 Task: Search one way flight ticket for 5 adults, 2 children, 1 infant in seat and 1 infant on lap in economy from Columbus: Rickenbacker International Airport to New Bern: Coastal Carolina Regional Airport (was Craven County Regional) on 8-4-2023. Choice of flights is Delta. Number of bags: 1 carry on bag. Price is upto 60000. Outbound departure time preference is 0:00.
Action: Mouse moved to (424, 356)
Screenshot: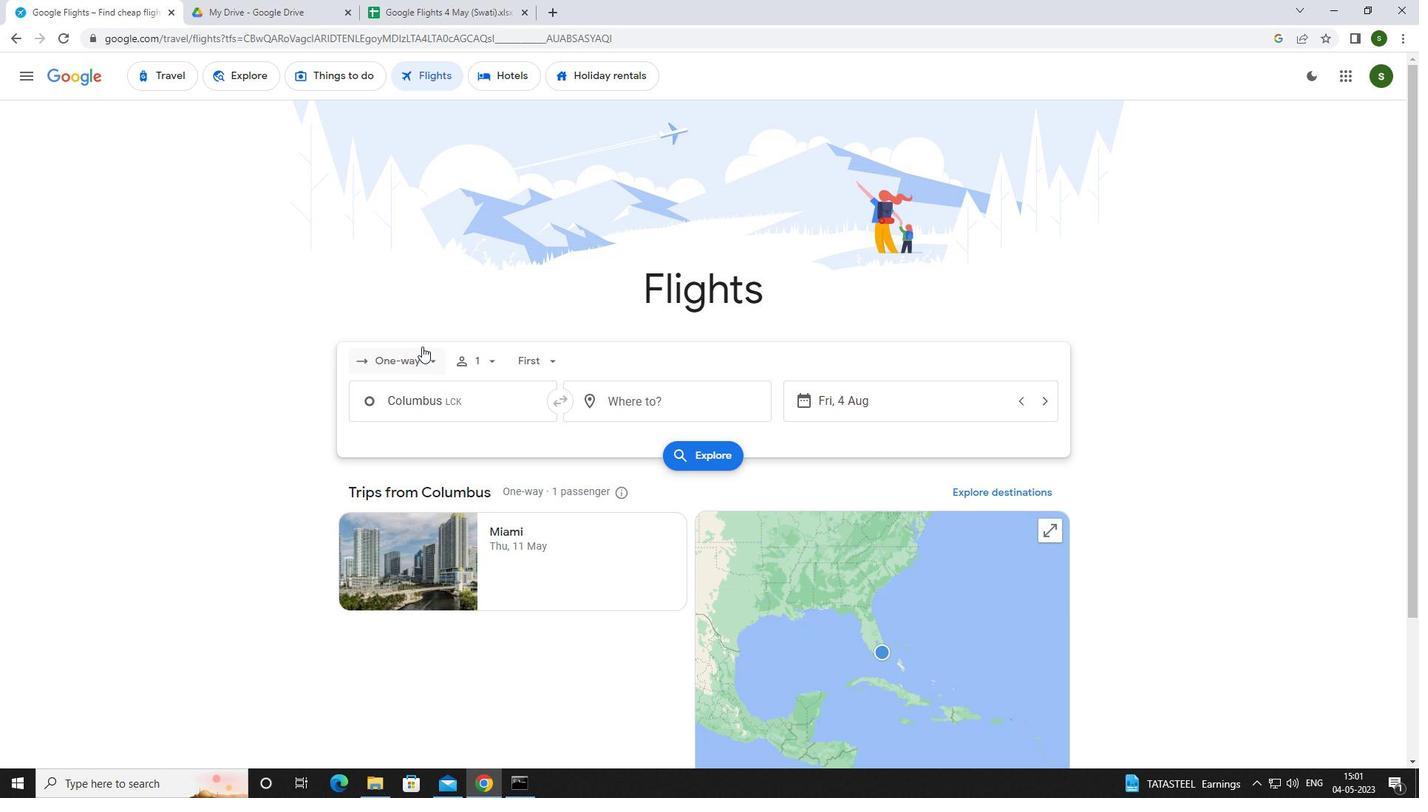 
Action: Mouse pressed left at (424, 356)
Screenshot: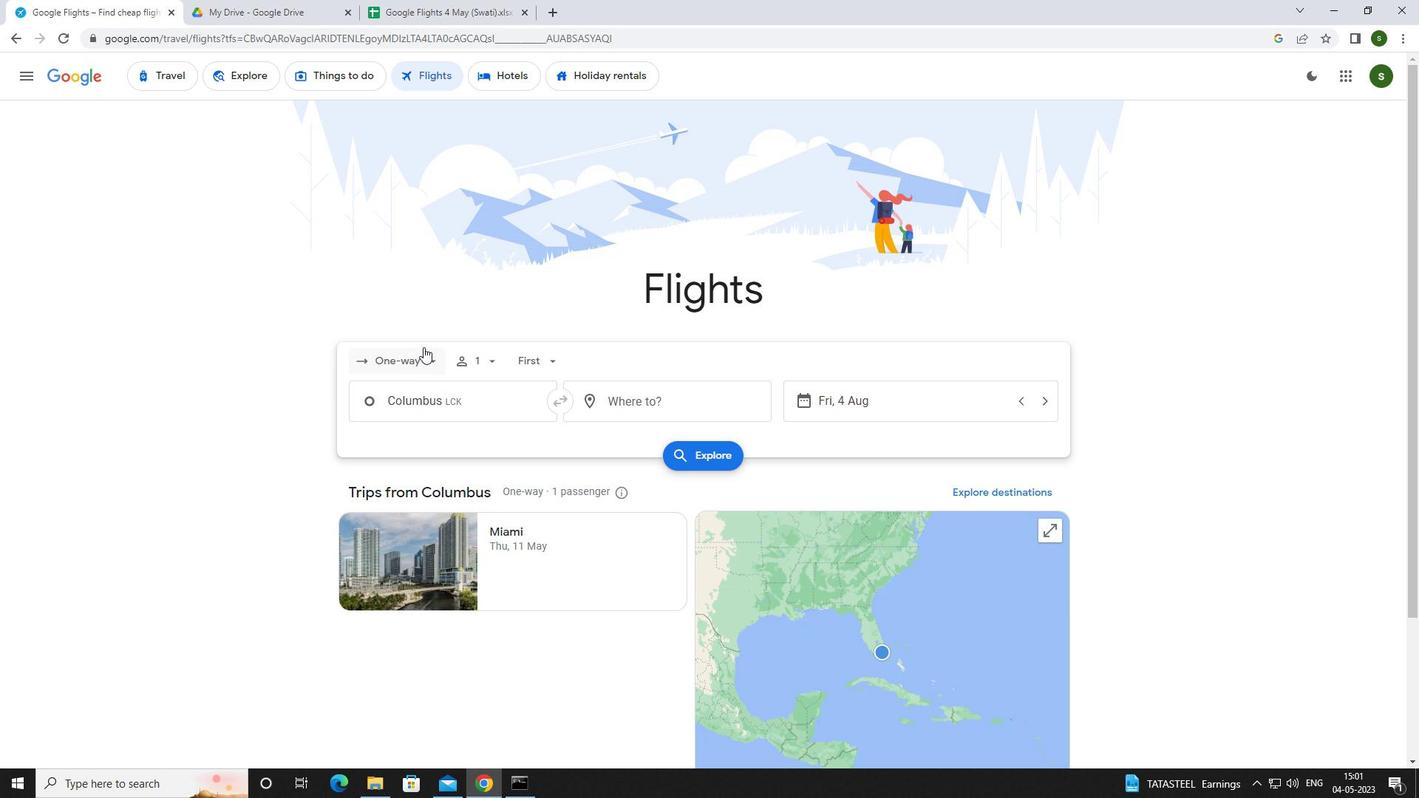 
Action: Mouse moved to (433, 428)
Screenshot: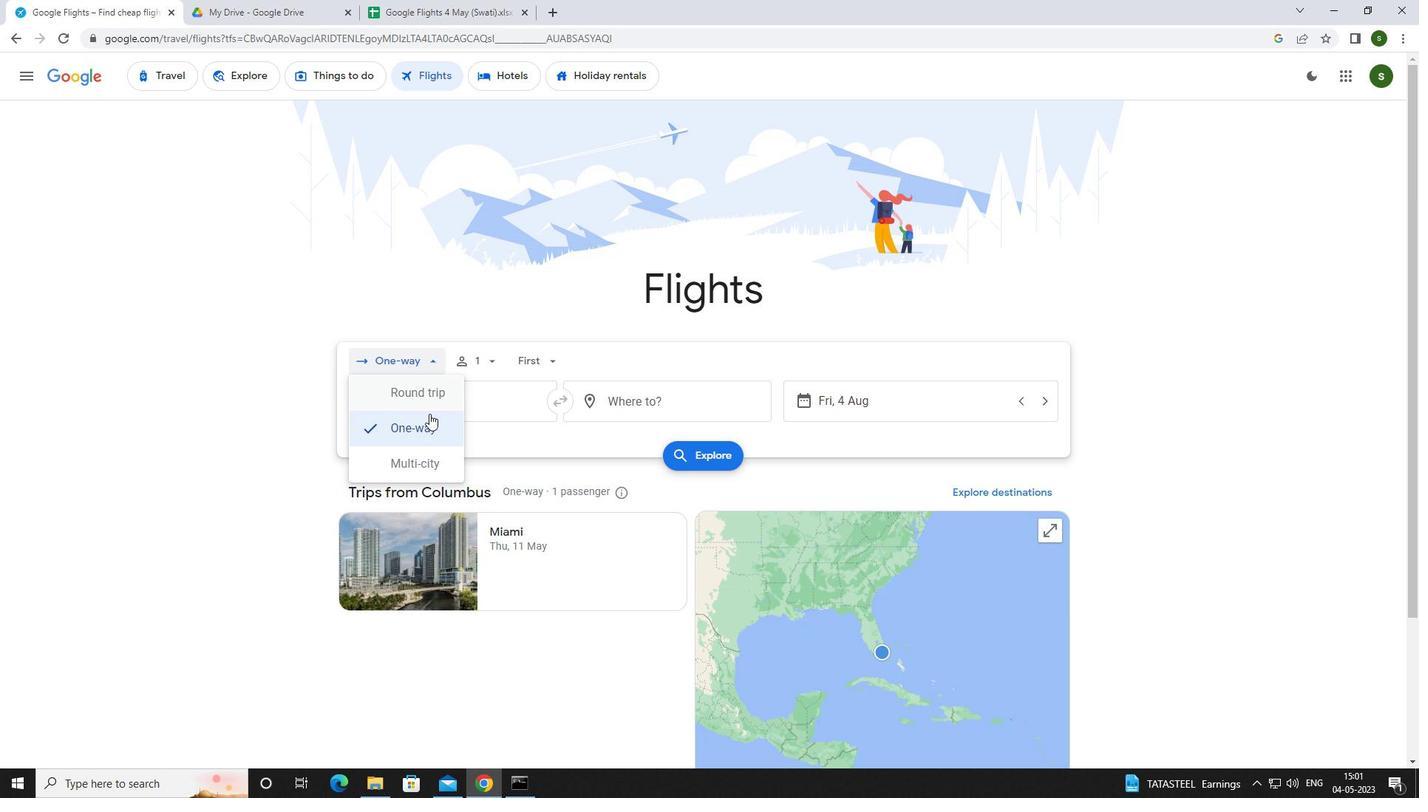 
Action: Mouse pressed left at (433, 428)
Screenshot: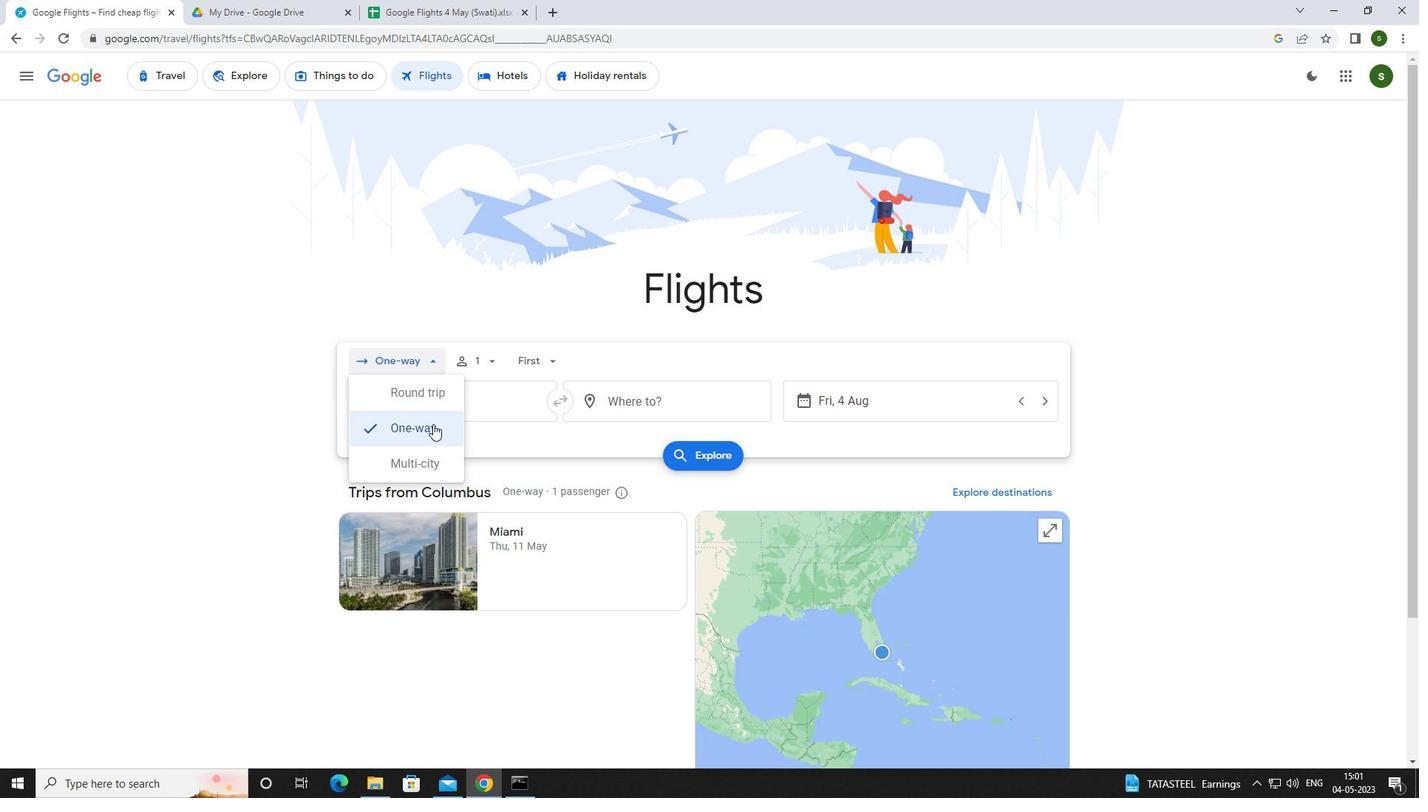 
Action: Mouse moved to (484, 359)
Screenshot: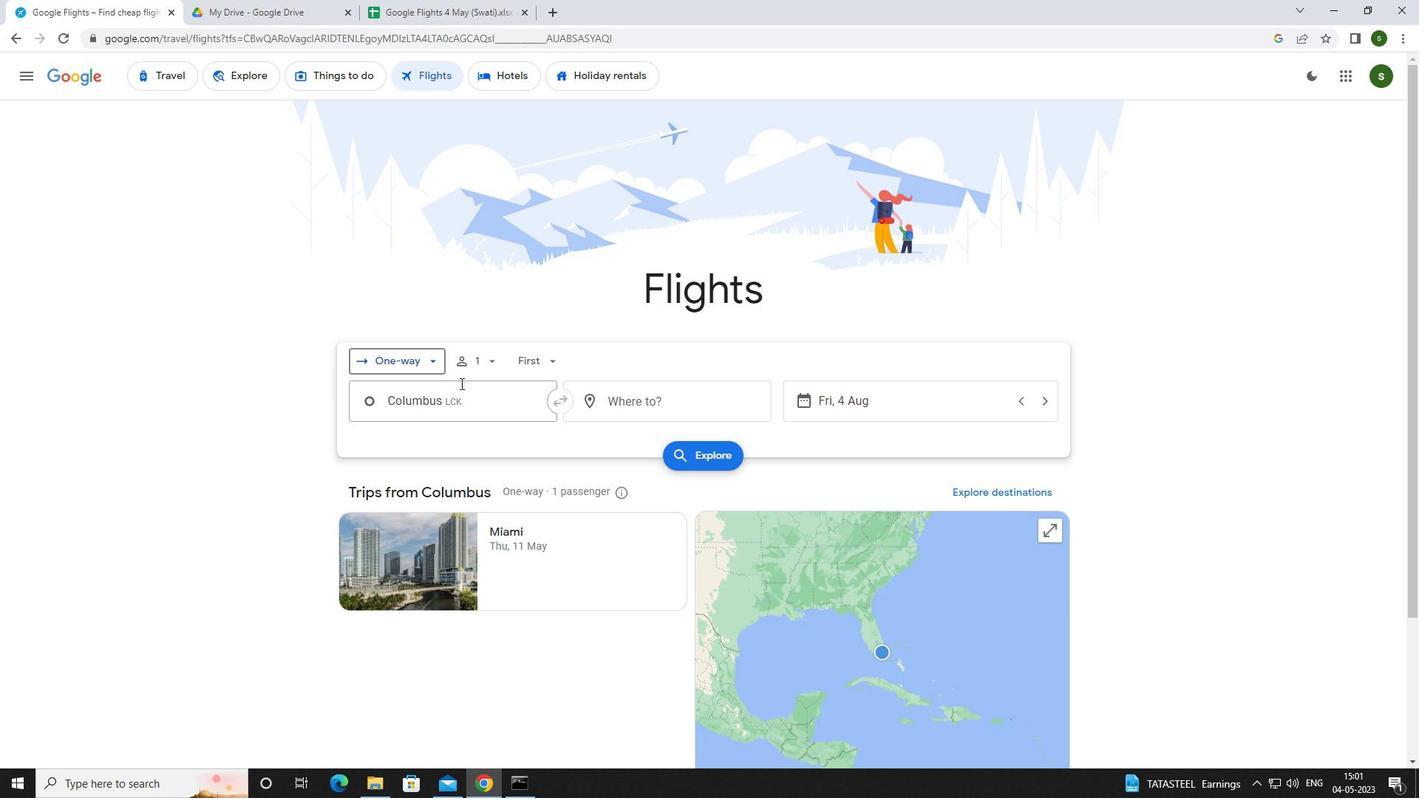 
Action: Mouse pressed left at (484, 359)
Screenshot: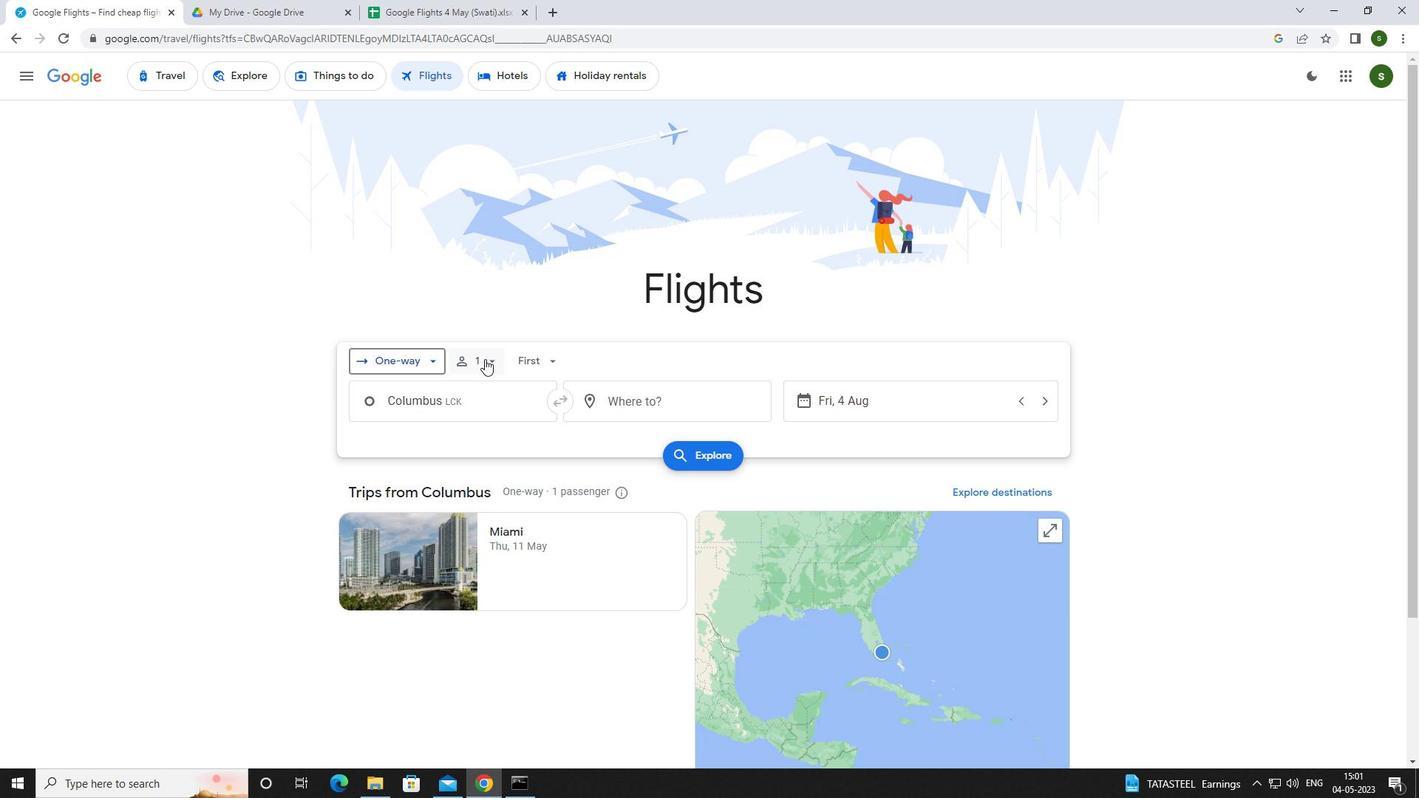 
Action: Mouse moved to (604, 397)
Screenshot: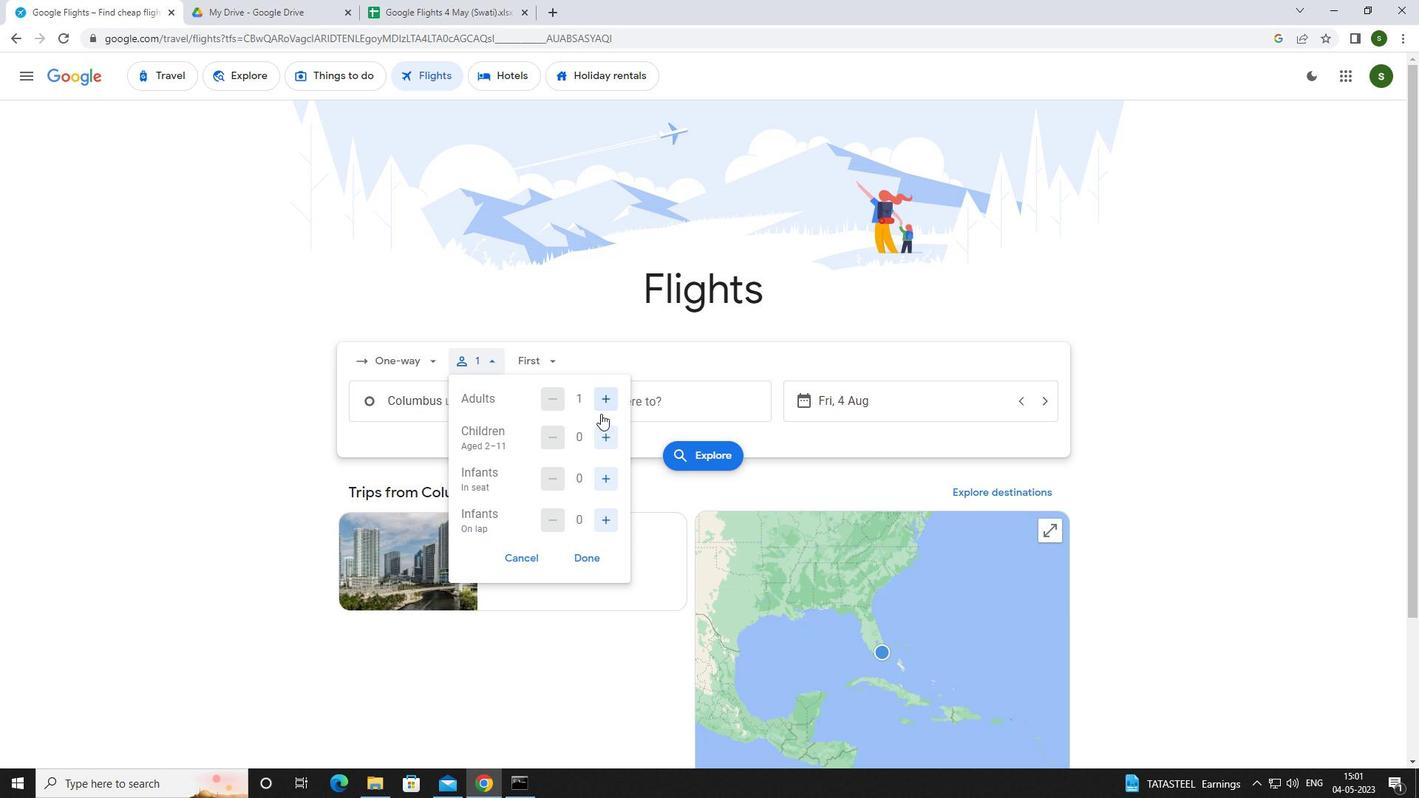 
Action: Mouse pressed left at (604, 397)
Screenshot: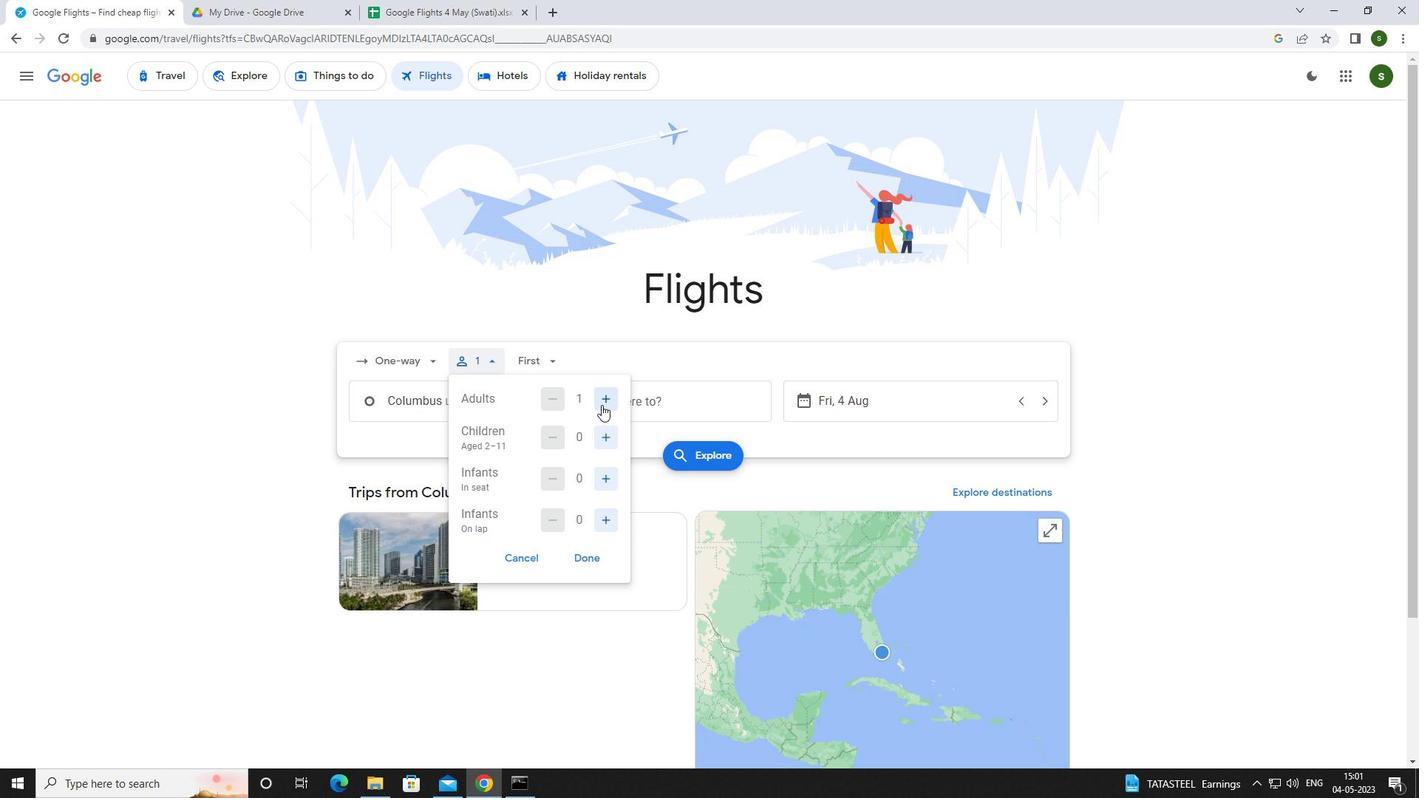
Action: Mouse pressed left at (604, 397)
Screenshot: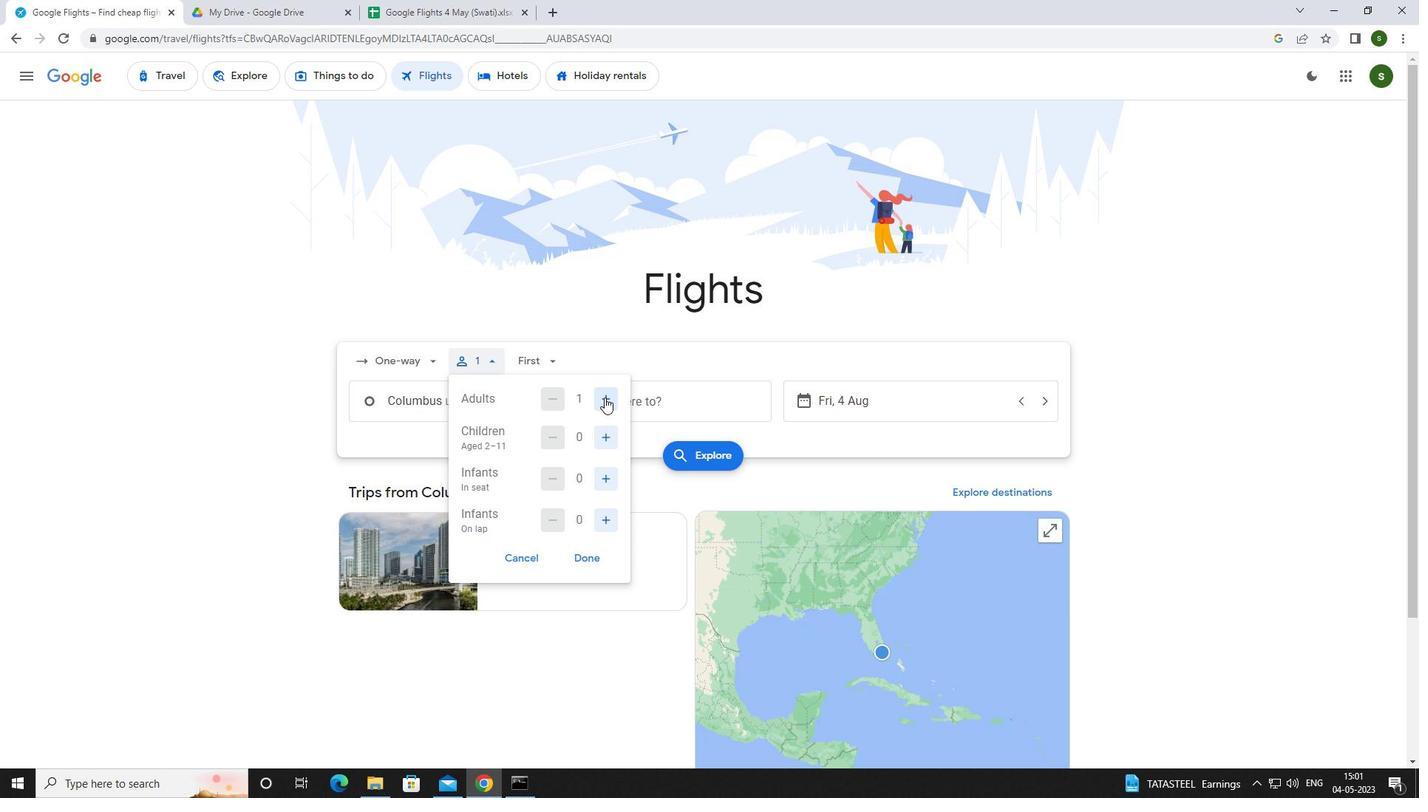 
Action: Mouse pressed left at (604, 397)
Screenshot: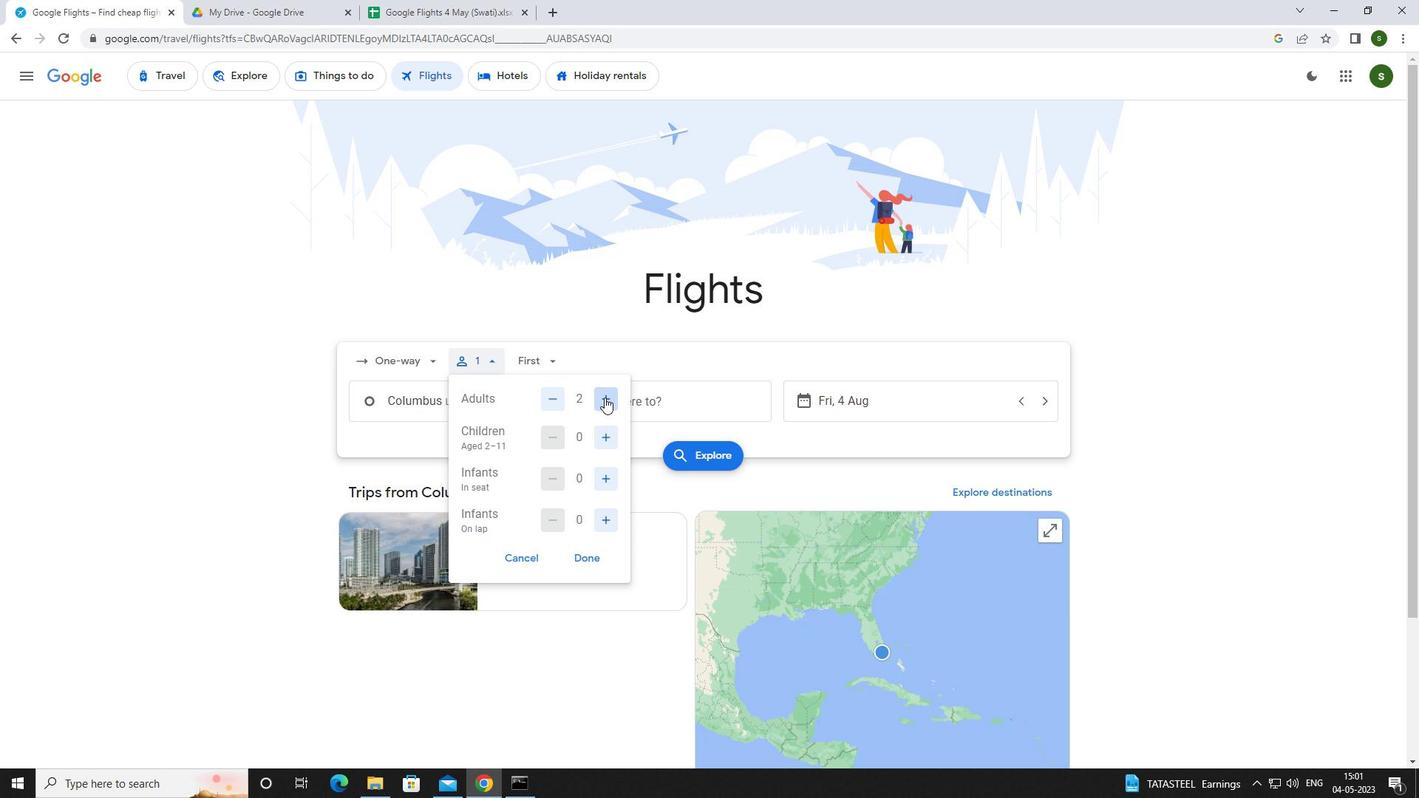 
Action: Mouse pressed left at (604, 397)
Screenshot: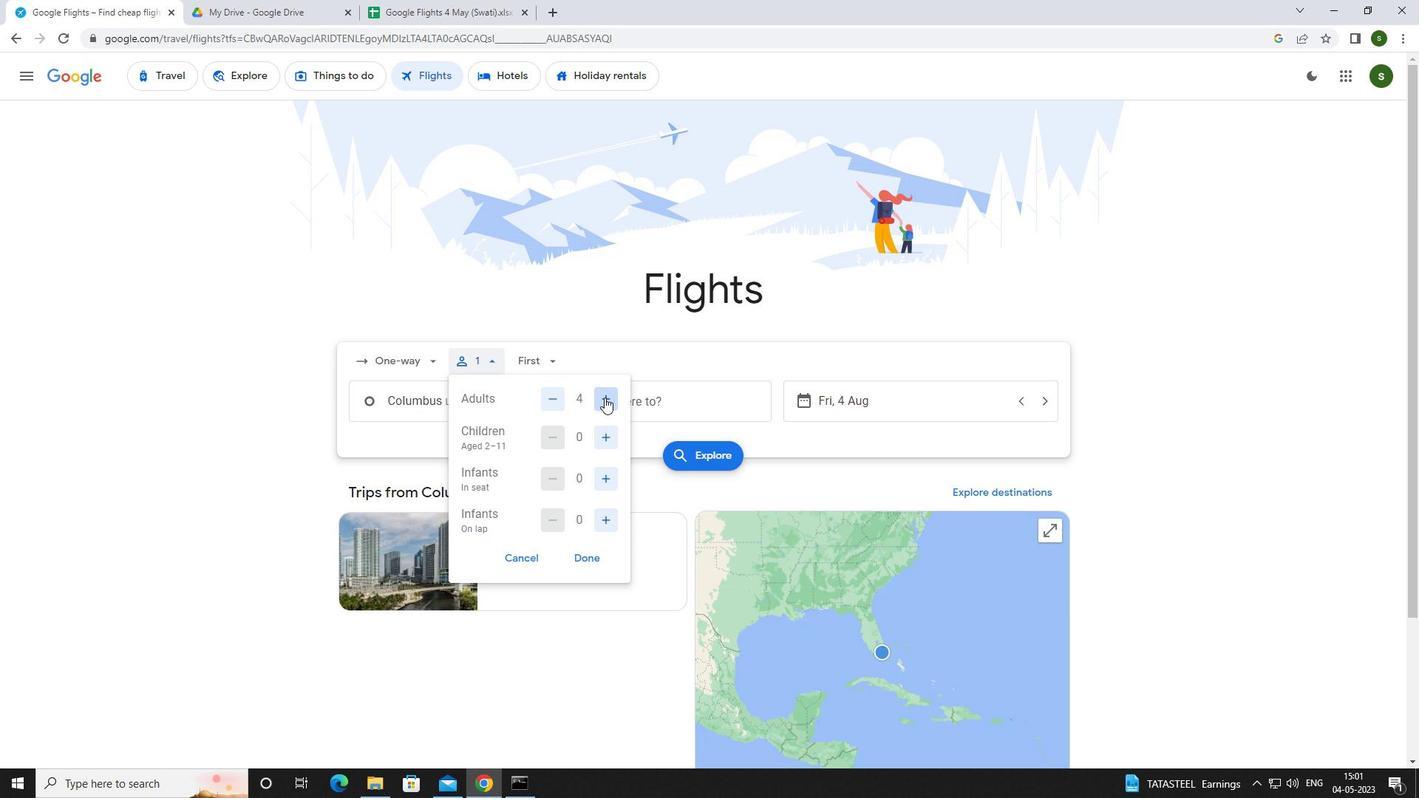
Action: Mouse moved to (606, 431)
Screenshot: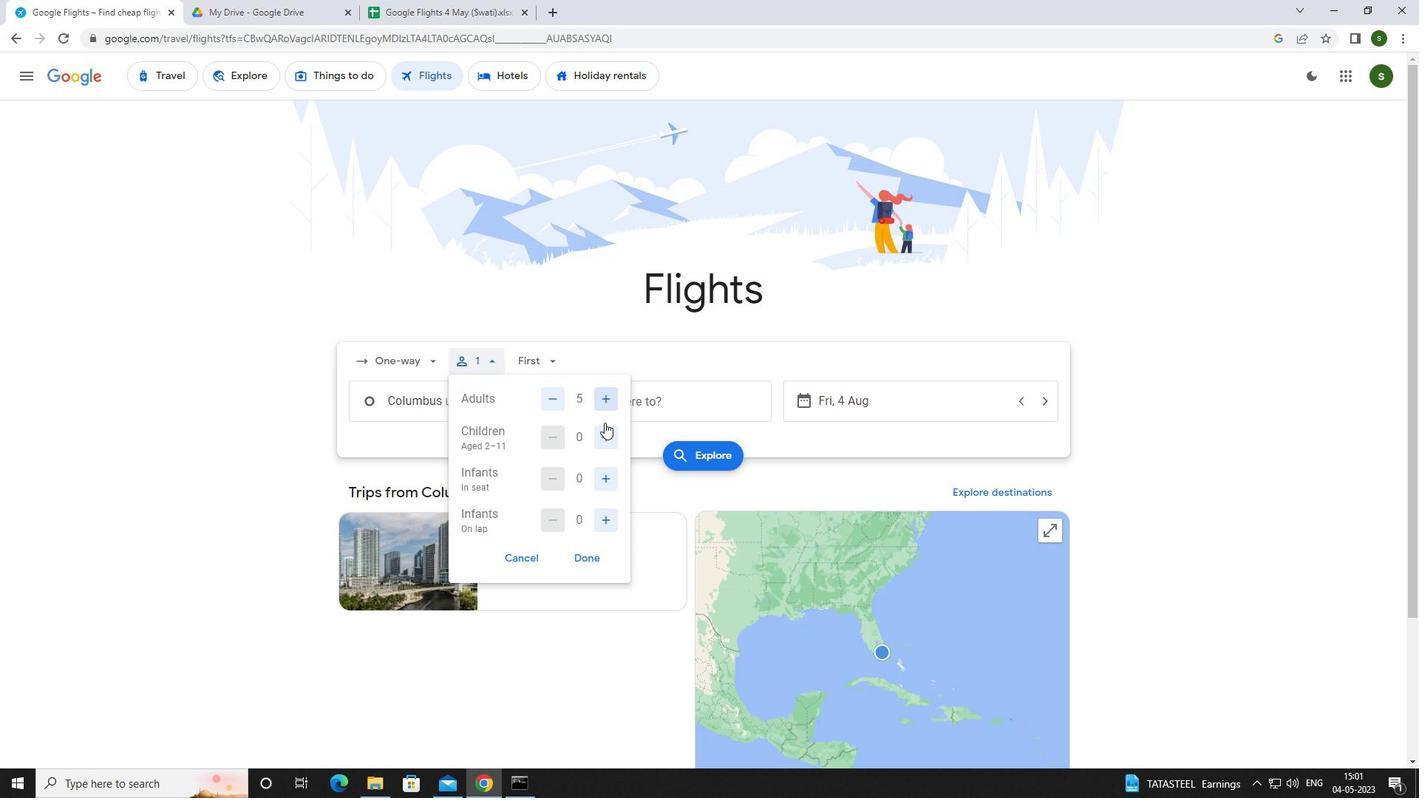 
Action: Mouse pressed left at (606, 431)
Screenshot: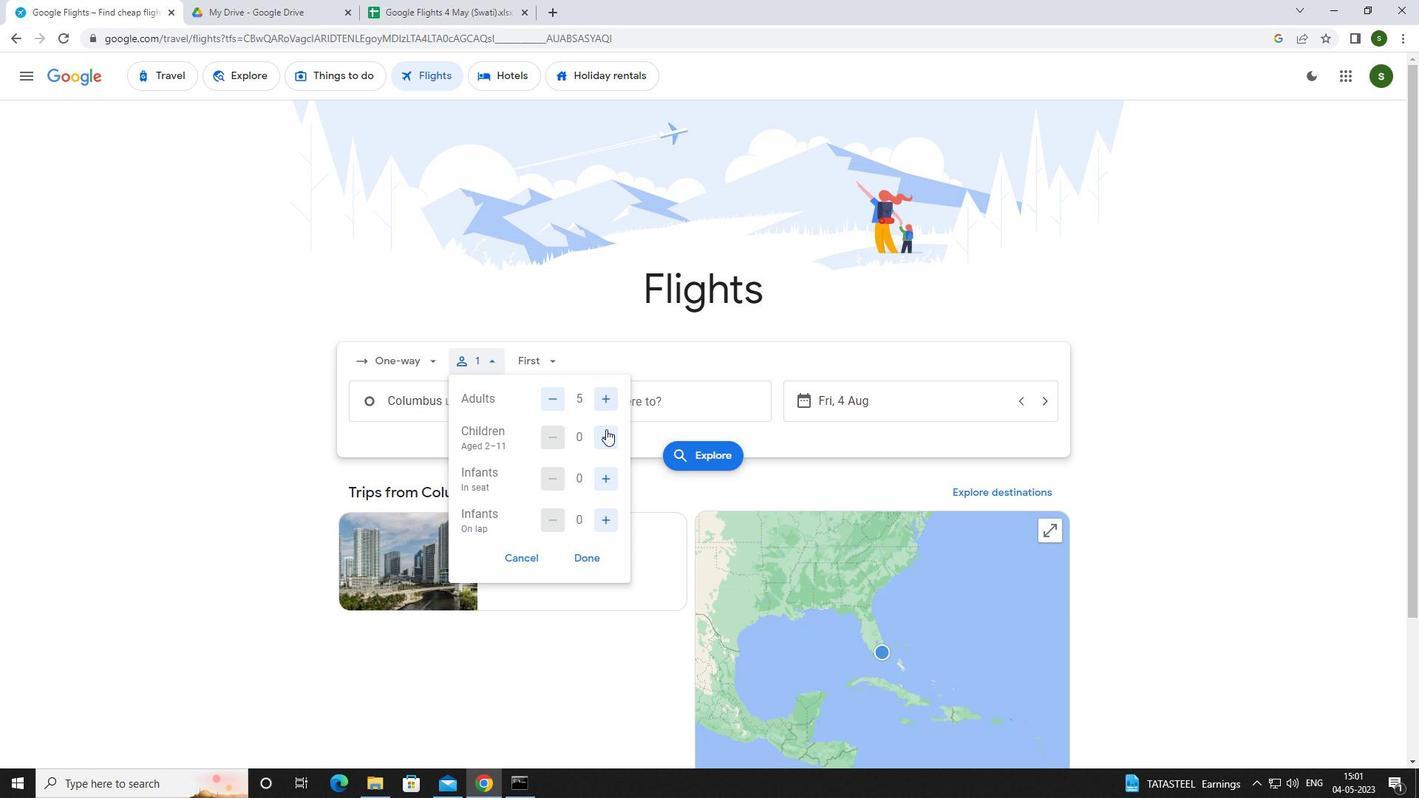 
Action: Mouse pressed left at (606, 431)
Screenshot: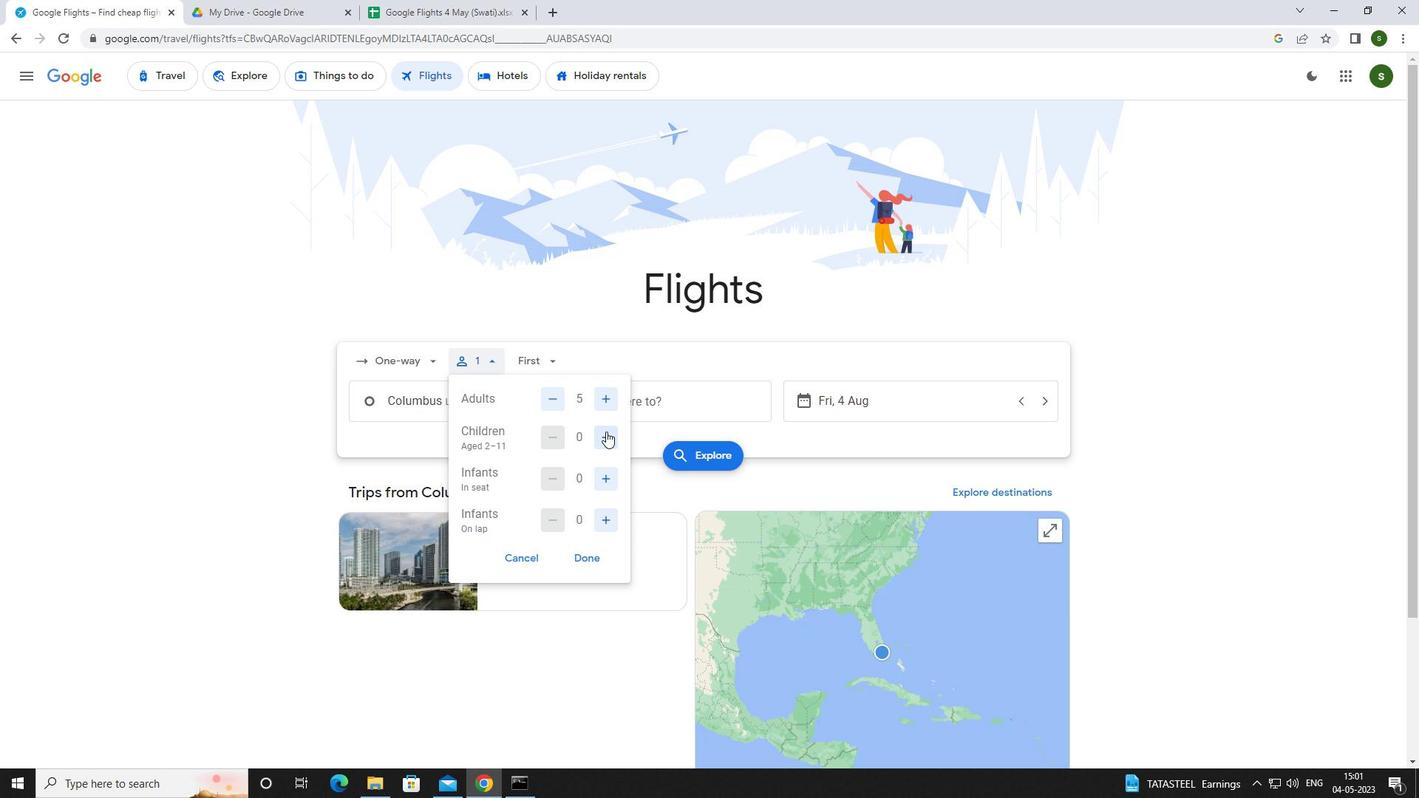 
Action: Mouse moved to (599, 474)
Screenshot: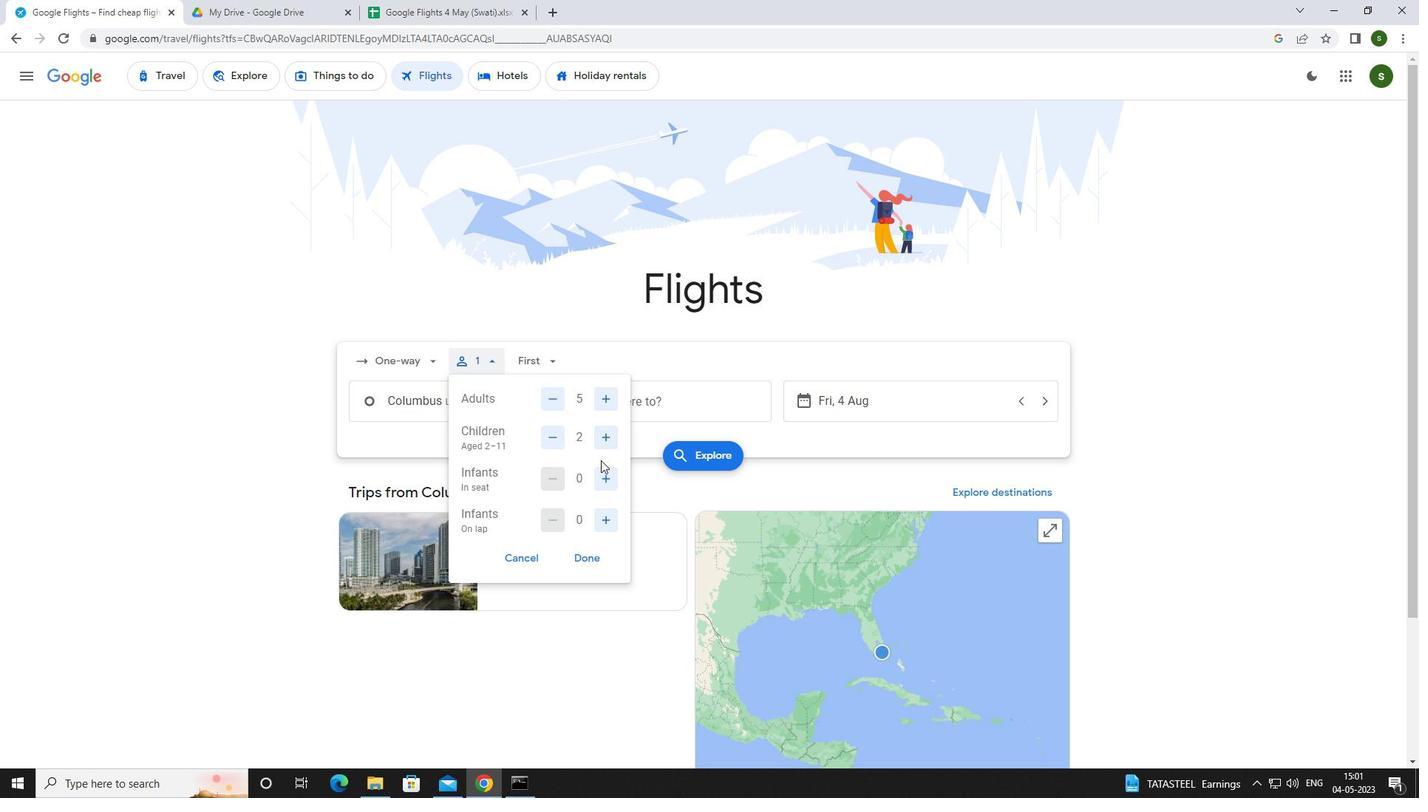 
Action: Mouse pressed left at (599, 474)
Screenshot: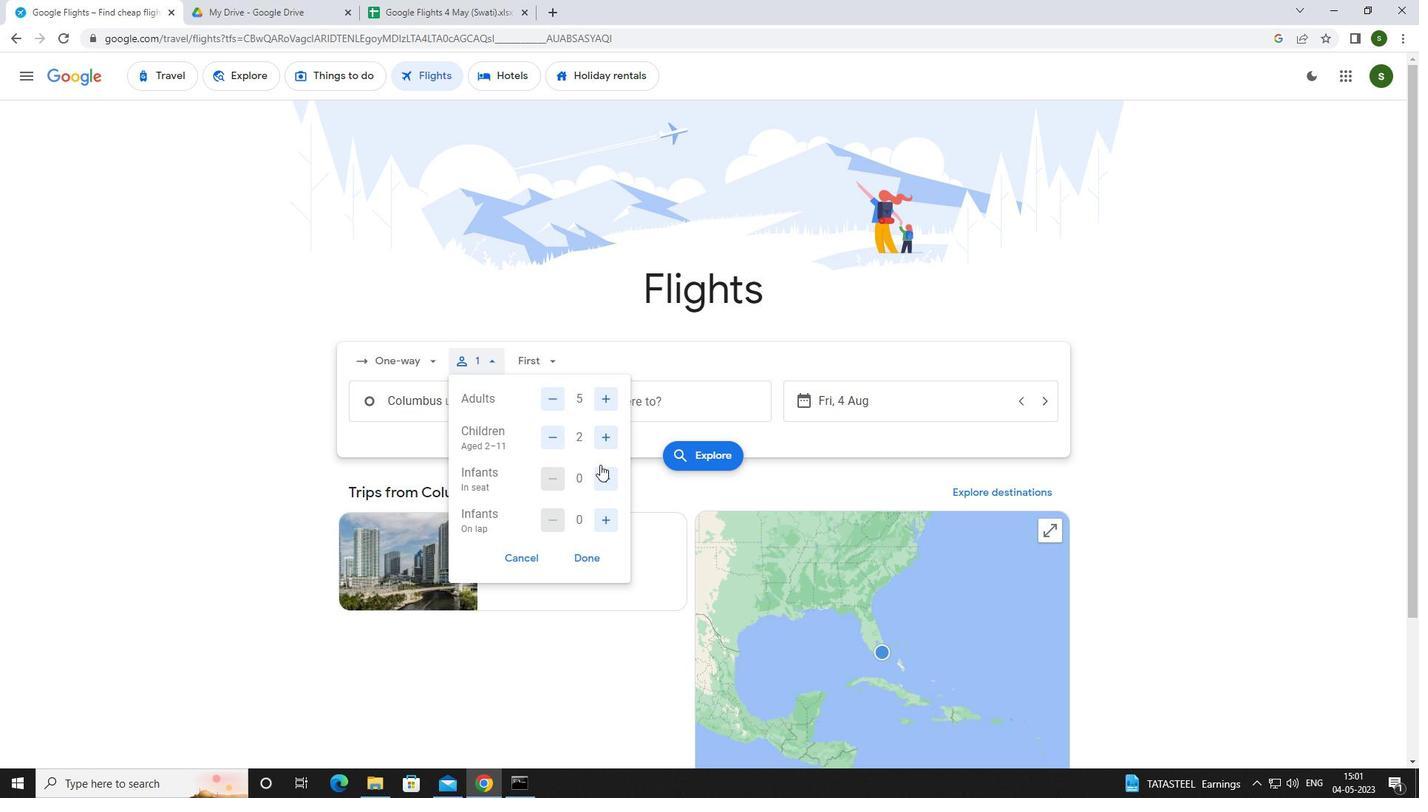
Action: Mouse moved to (601, 518)
Screenshot: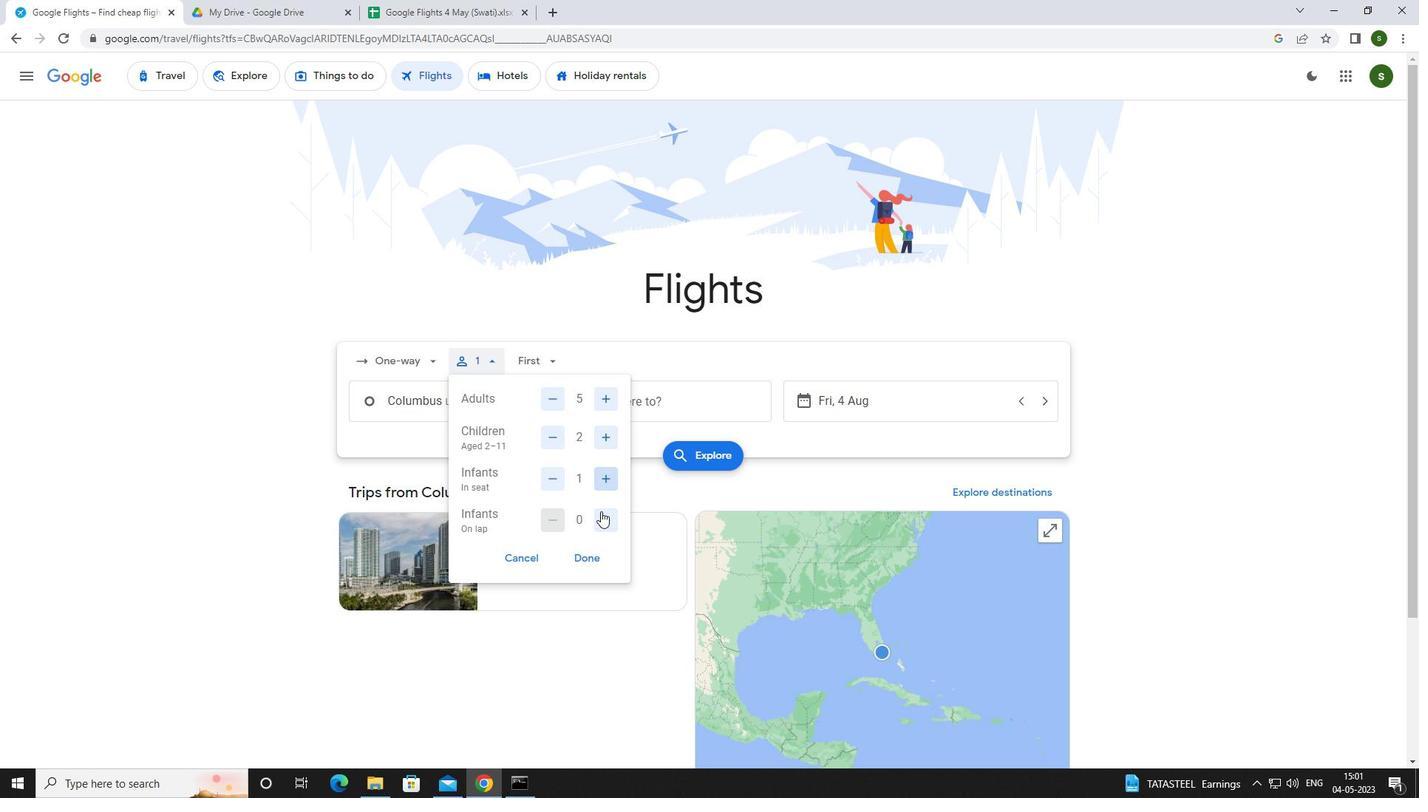 
Action: Mouse pressed left at (601, 518)
Screenshot: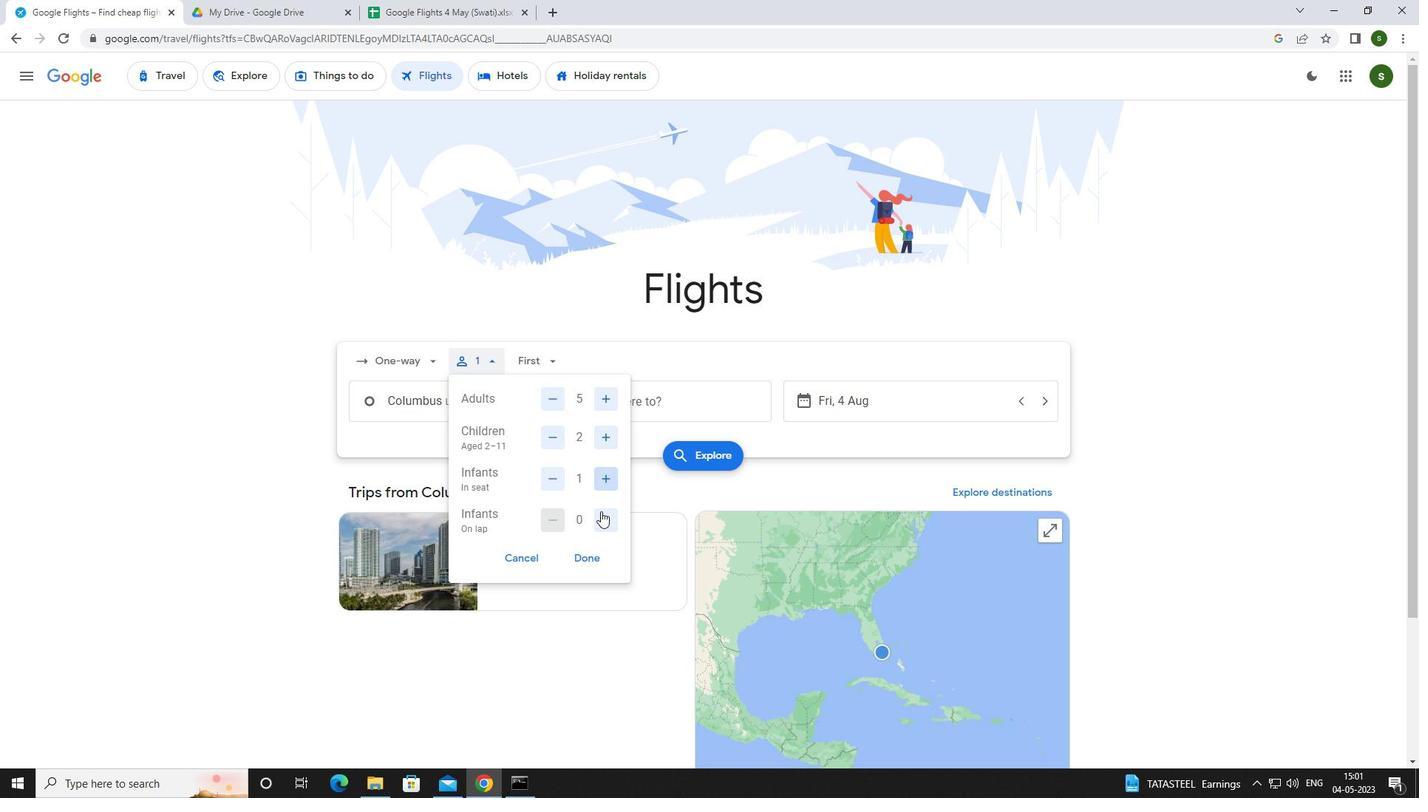 
Action: Mouse moved to (550, 353)
Screenshot: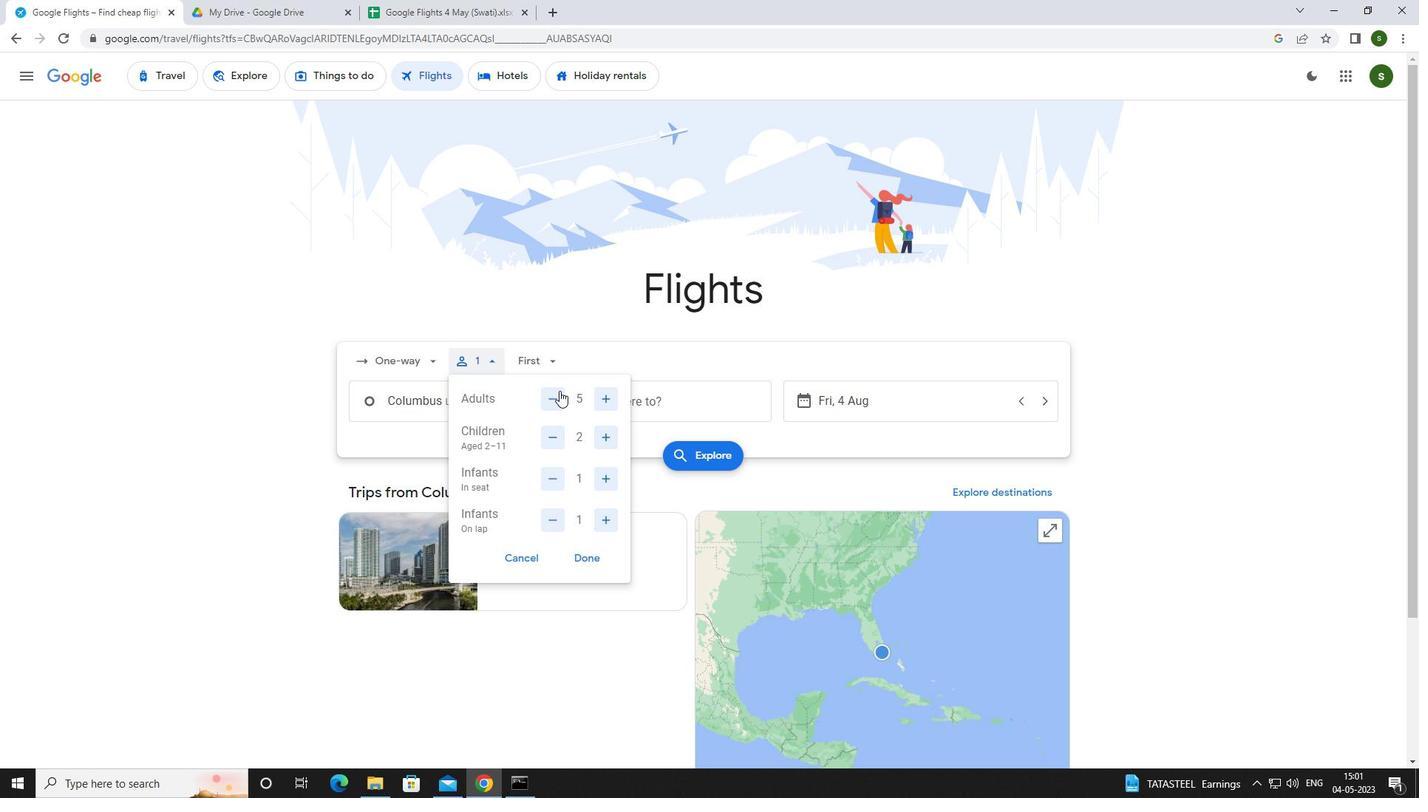 
Action: Mouse pressed left at (550, 353)
Screenshot: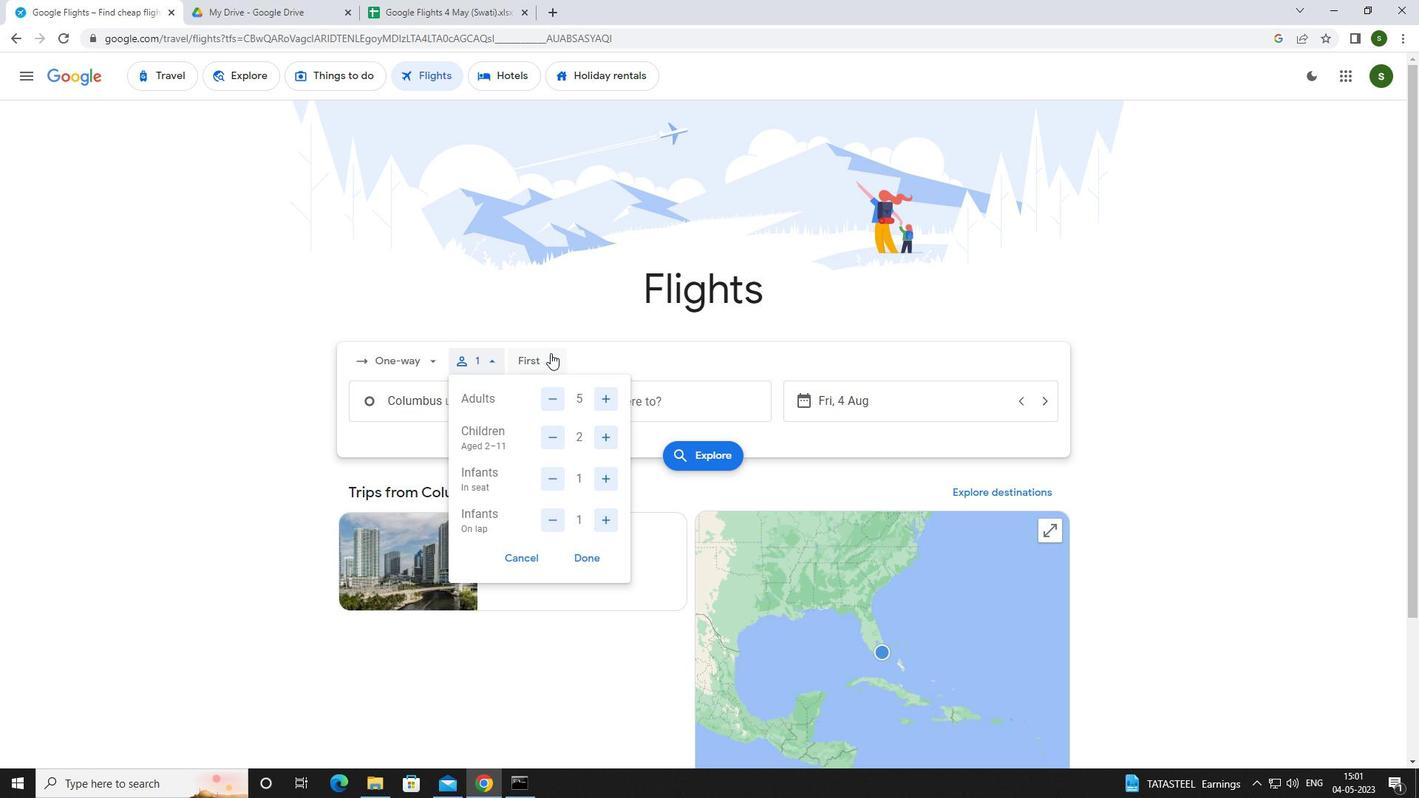 
Action: Mouse moved to (555, 392)
Screenshot: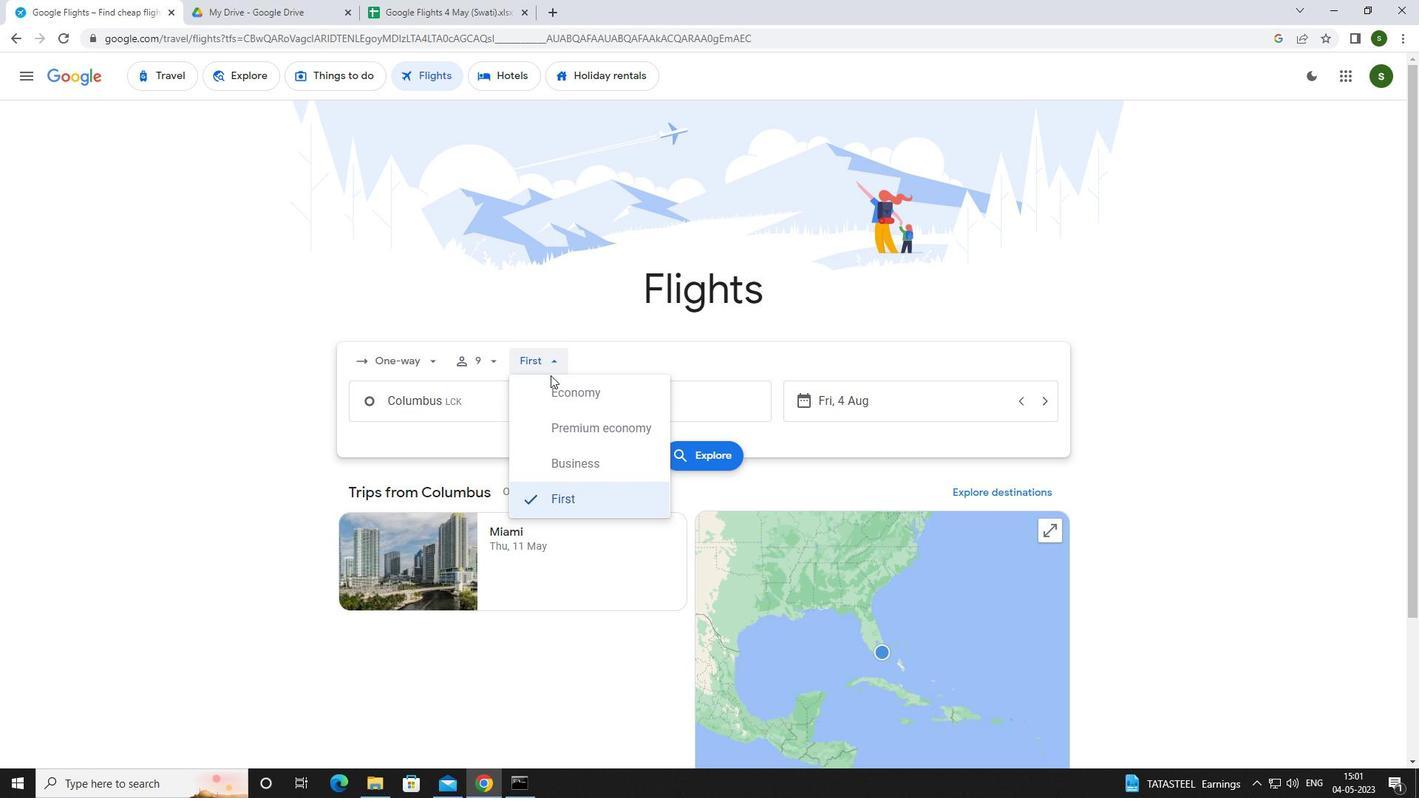 
Action: Mouse pressed left at (555, 392)
Screenshot: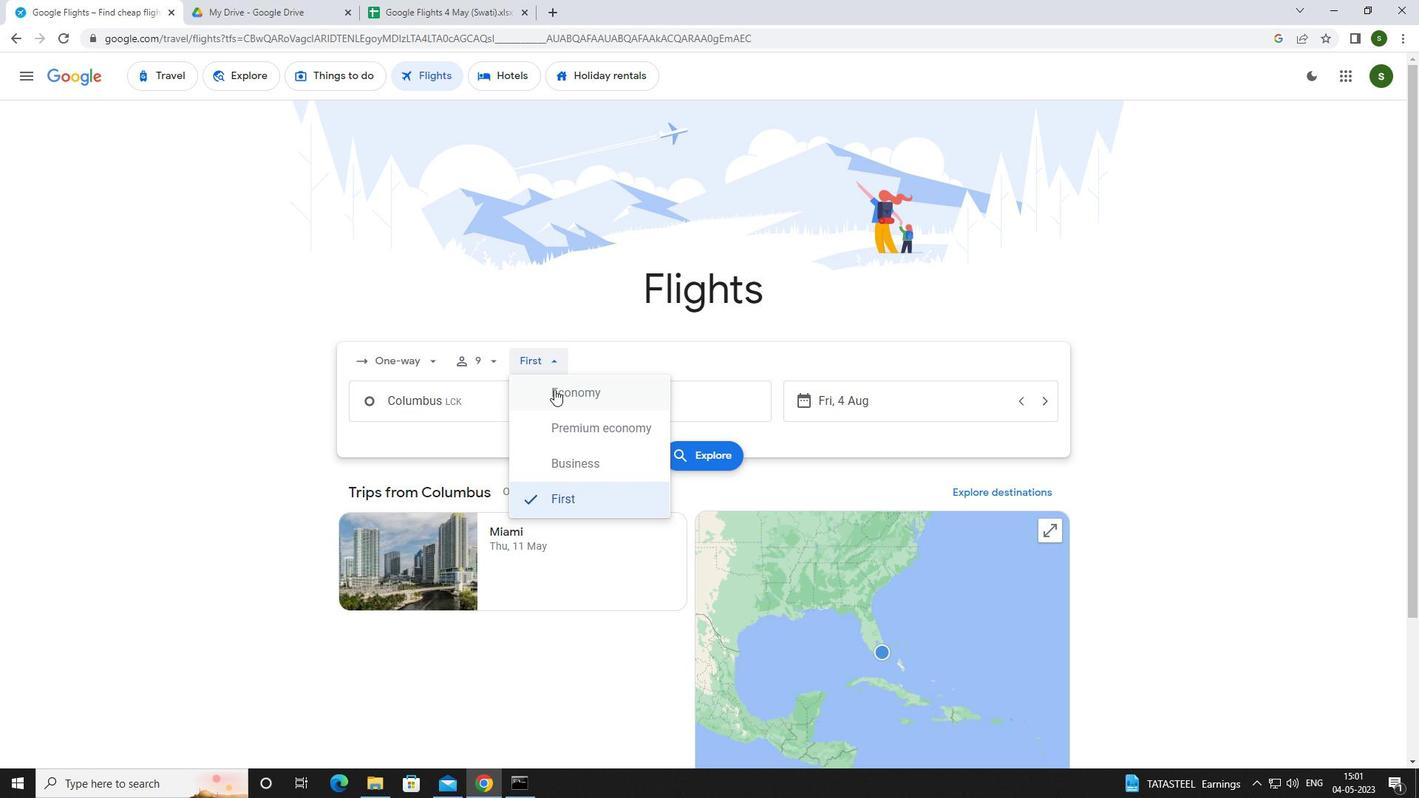 
Action: Mouse moved to (518, 399)
Screenshot: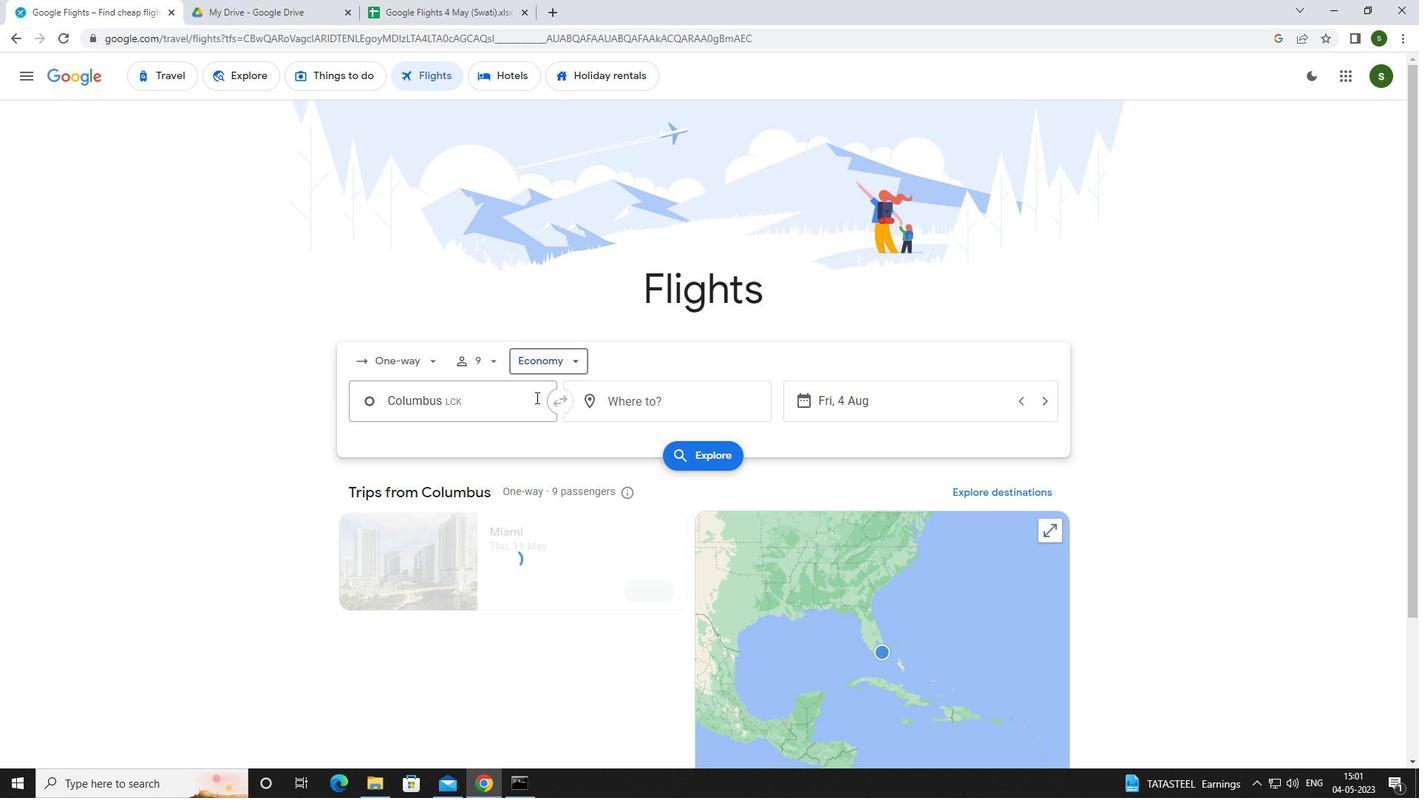 
Action: Mouse pressed left at (518, 399)
Screenshot: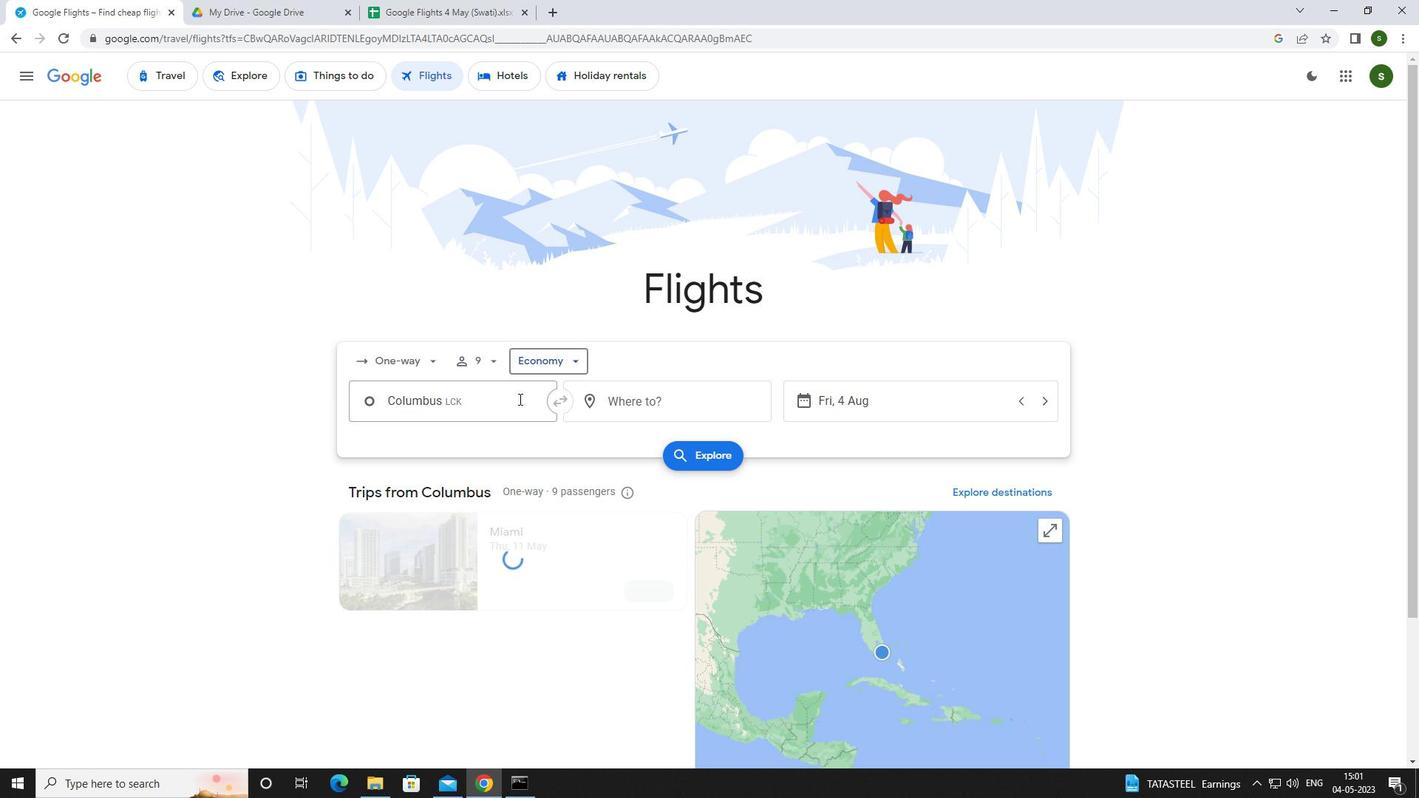 
Action: Key pressed <Key.caps_lock>r<Key.caps_lock>ickenb
Screenshot: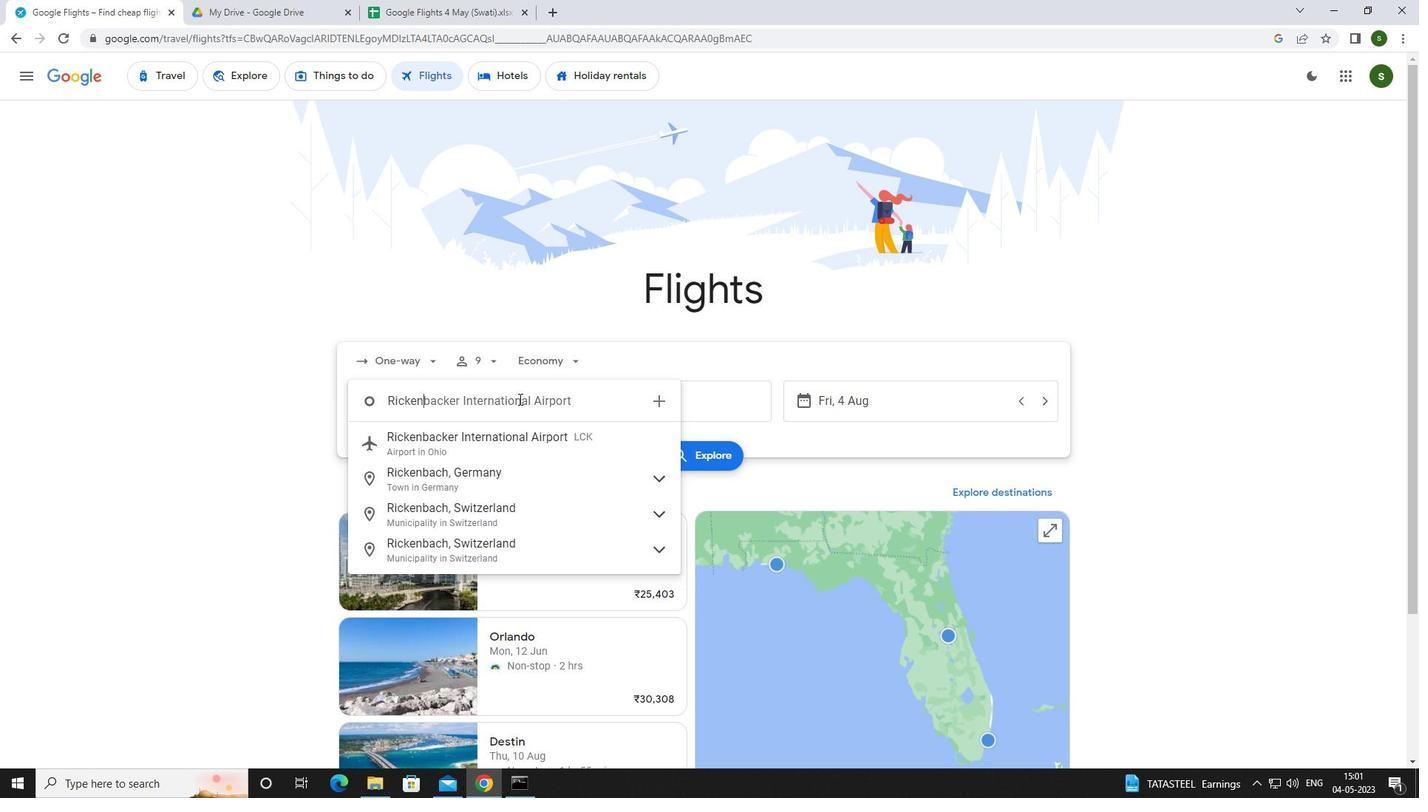 
Action: Mouse moved to (515, 434)
Screenshot: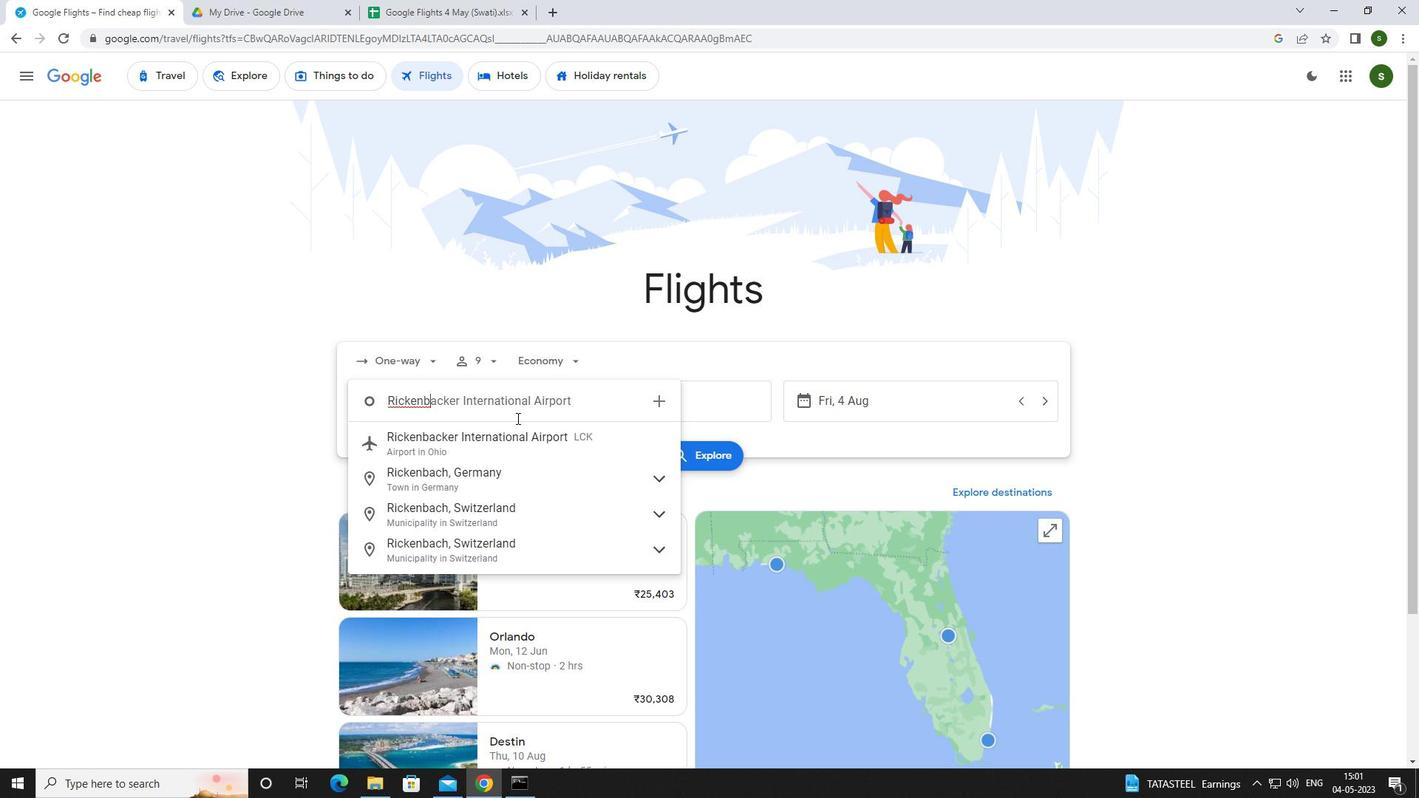 
Action: Mouse pressed left at (515, 434)
Screenshot: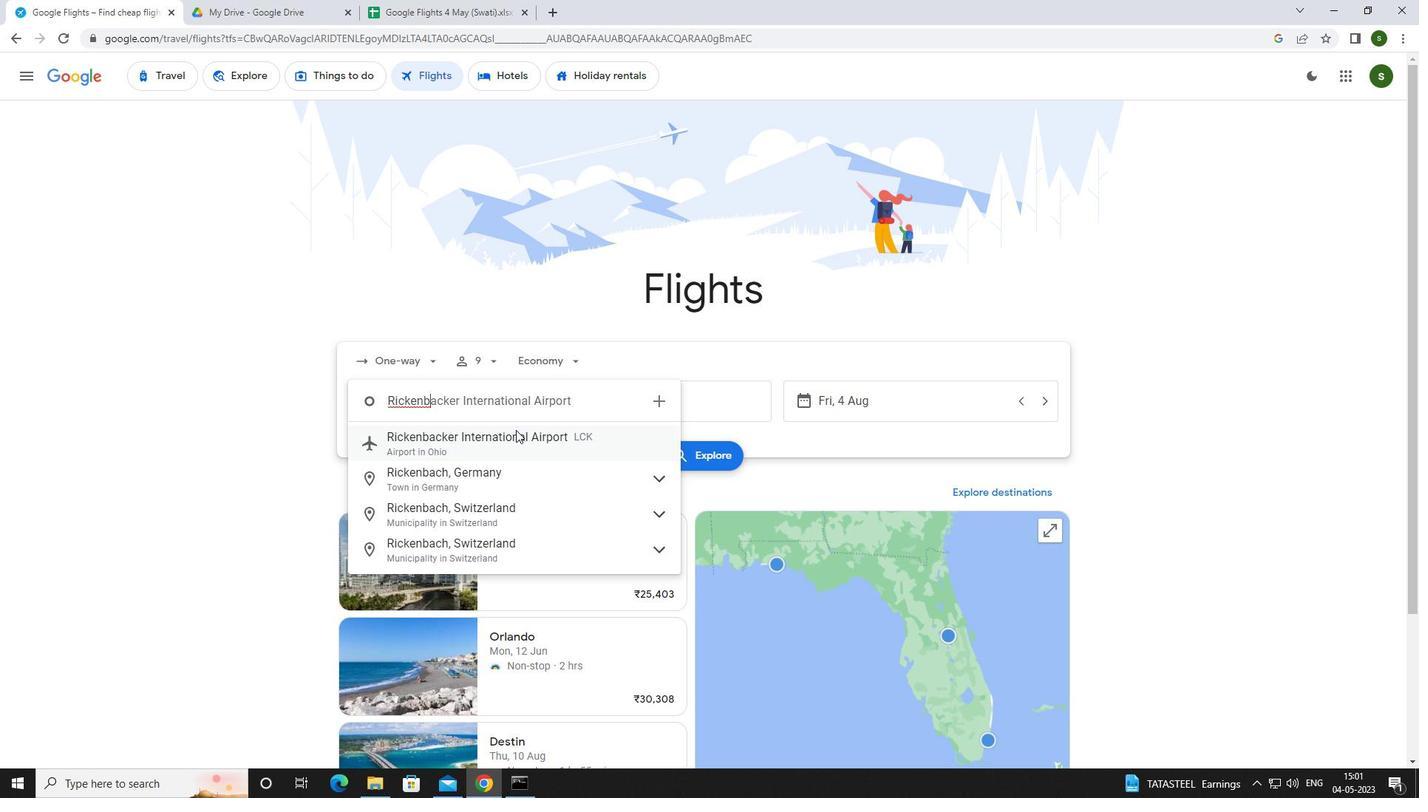 
Action: Mouse moved to (662, 400)
Screenshot: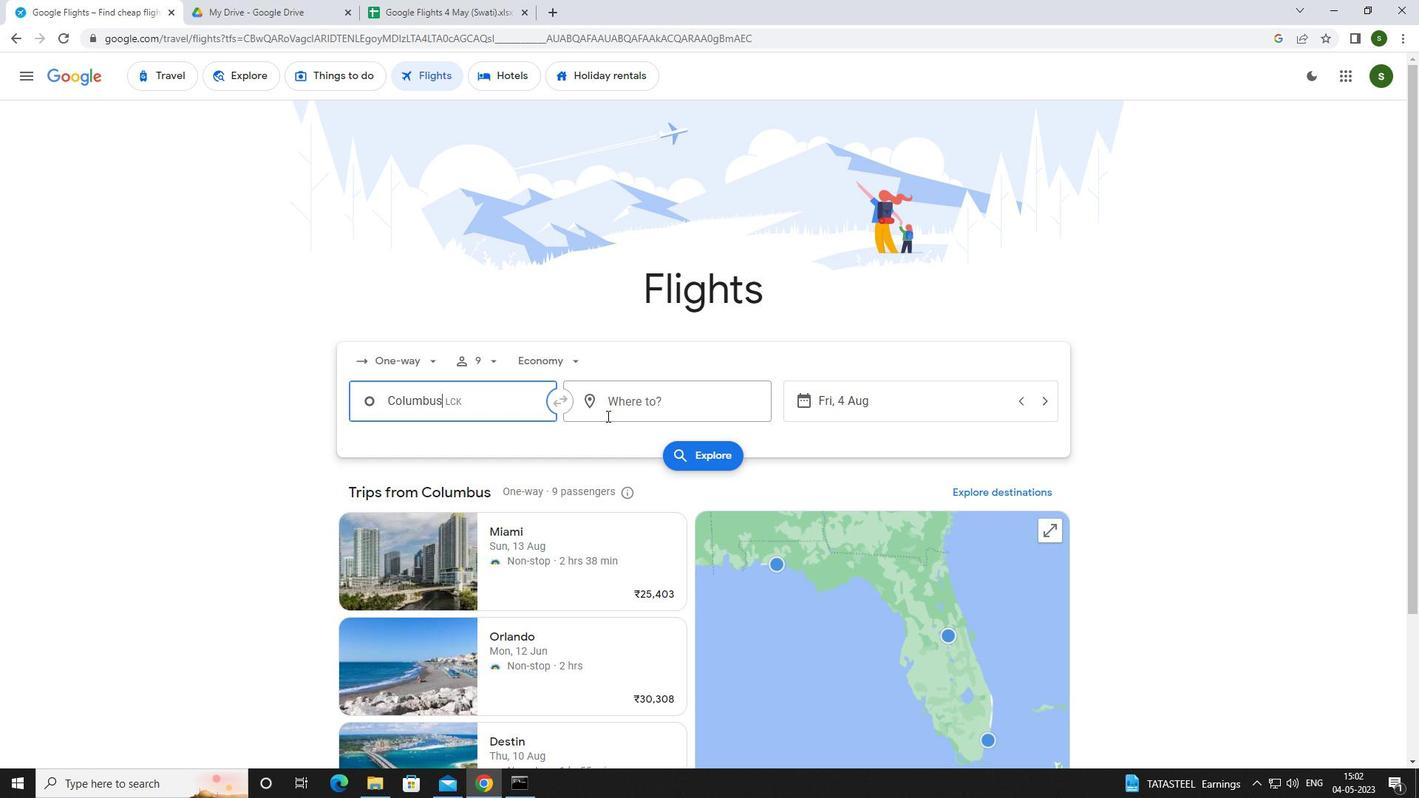 
Action: Mouse pressed left at (662, 400)
Screenshot: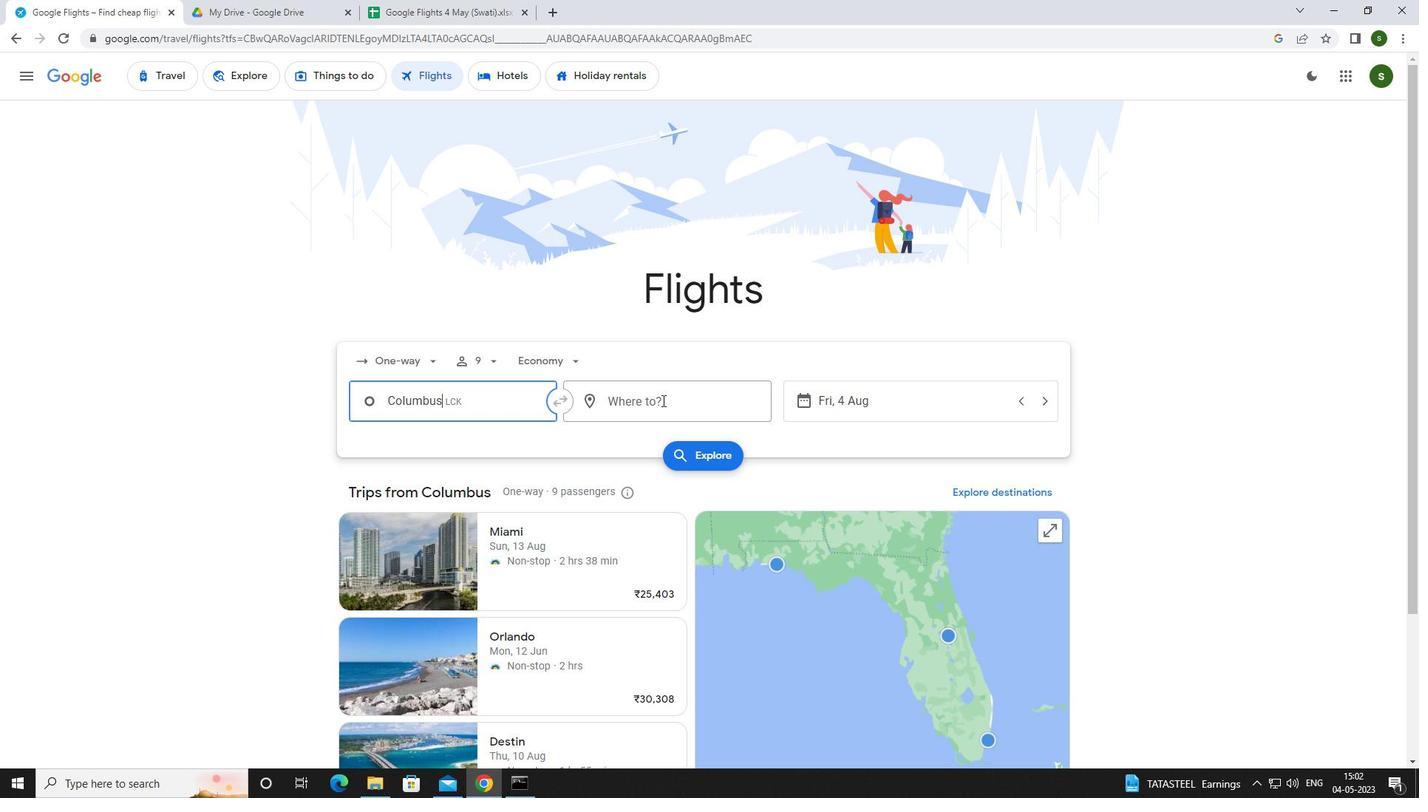 
Action: Key pressed <Key.caps_lock>c<Key.caps_lock>oastal
Screenshot: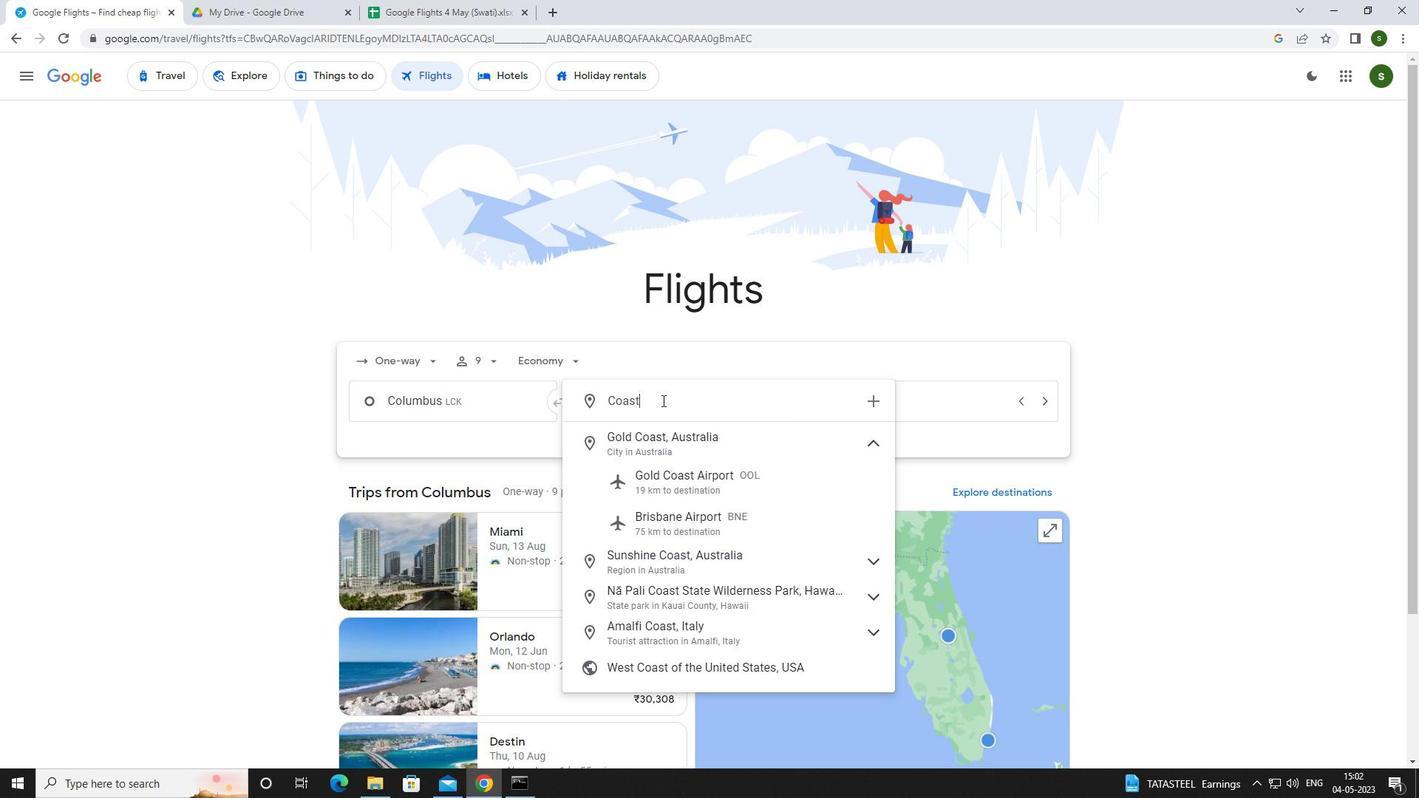 
Action: Mouse moved to (659, 436)
Screenshot: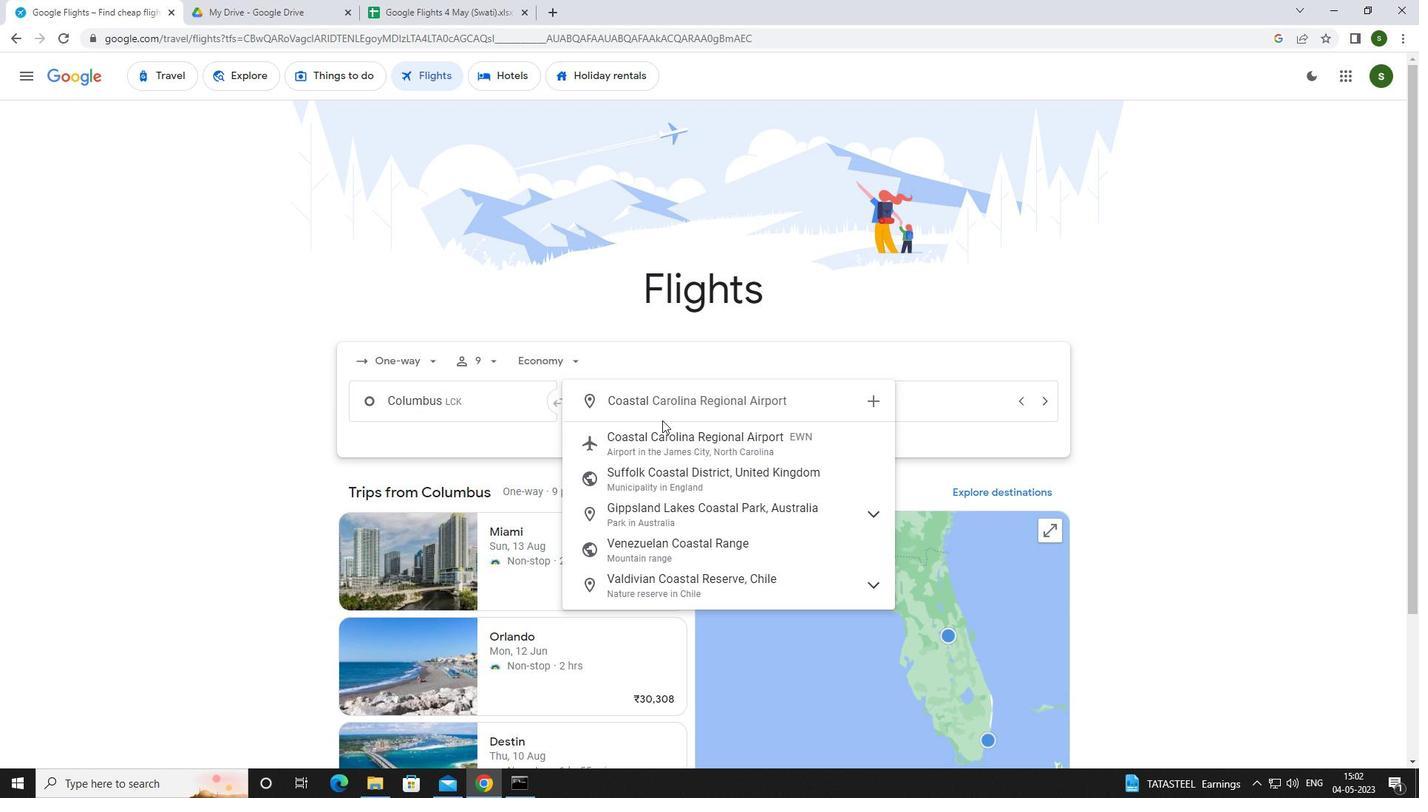
Action: Mouse pressed left at (659, 436)
Screenshot: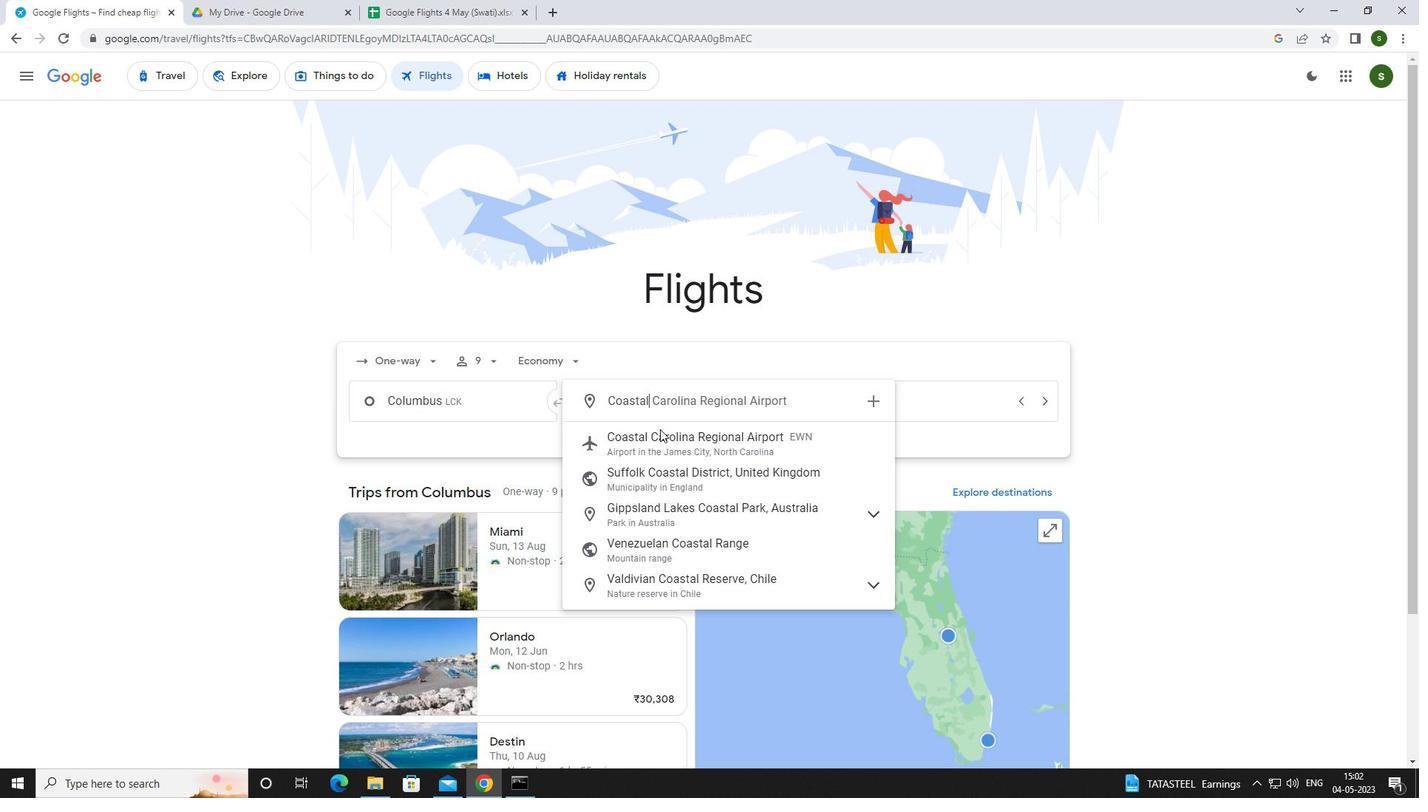 
Action: Mouse moved to (872, 400)
Screenshot: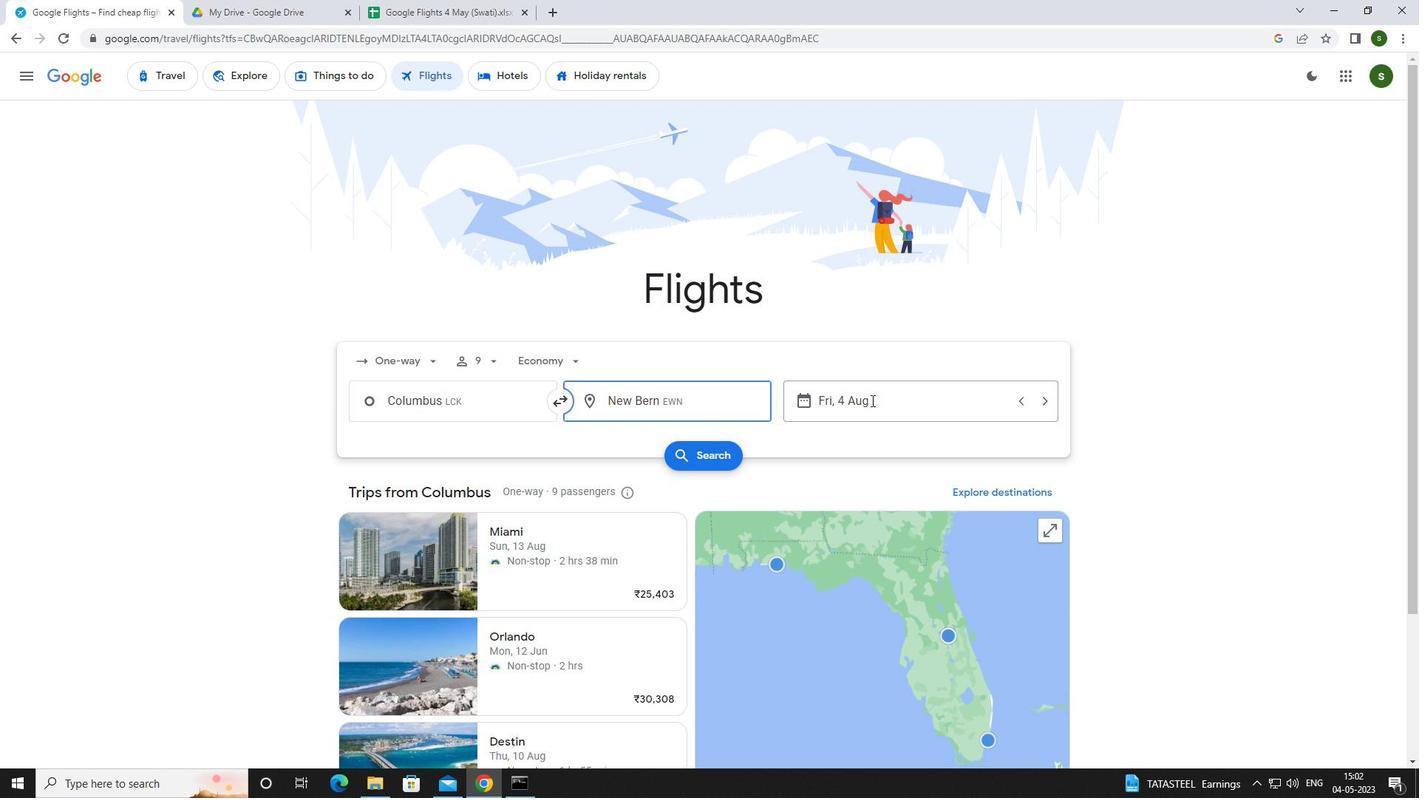 
Action: Mouse pressed left at (872, 400)
Screenshot: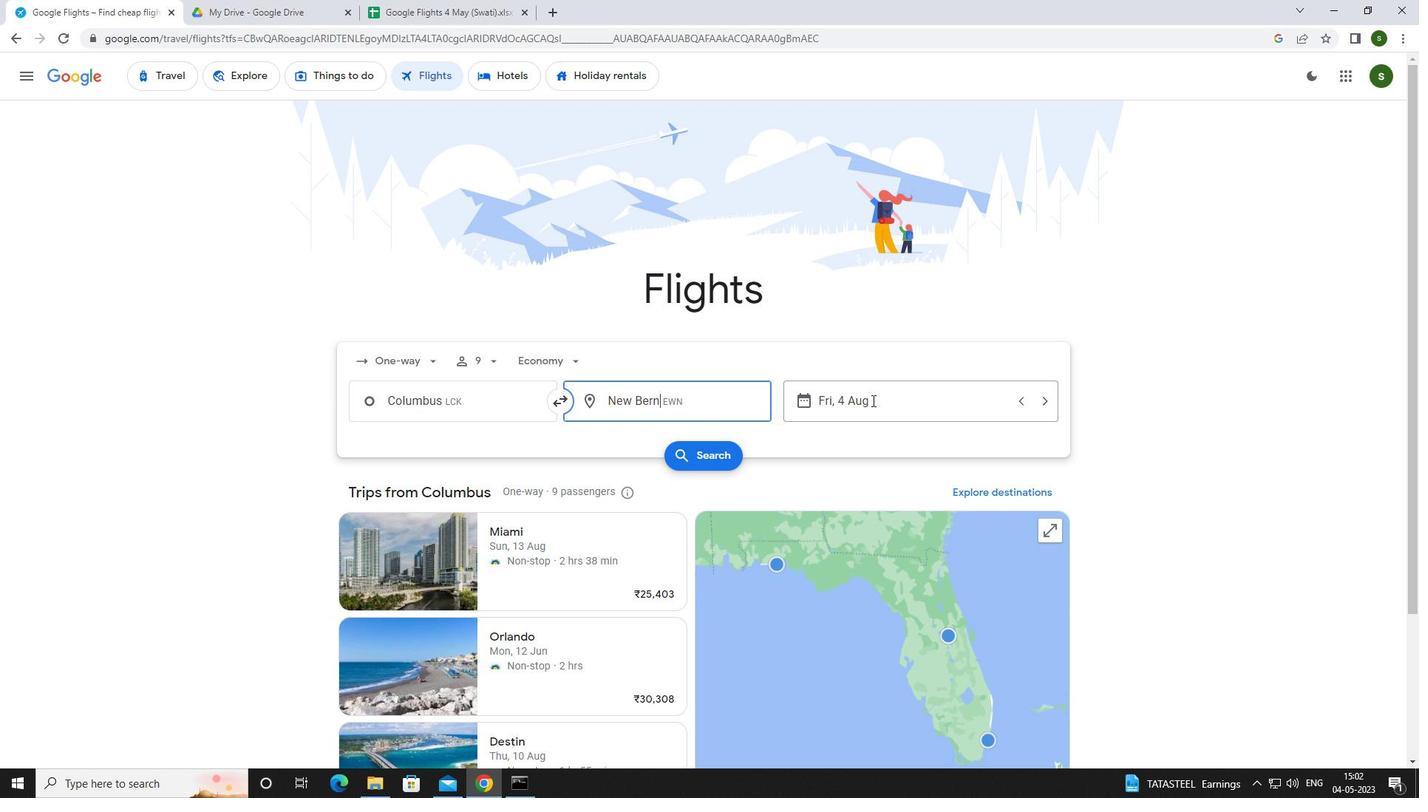 
Action: Mouse moved to (706, 495)
Screenshot: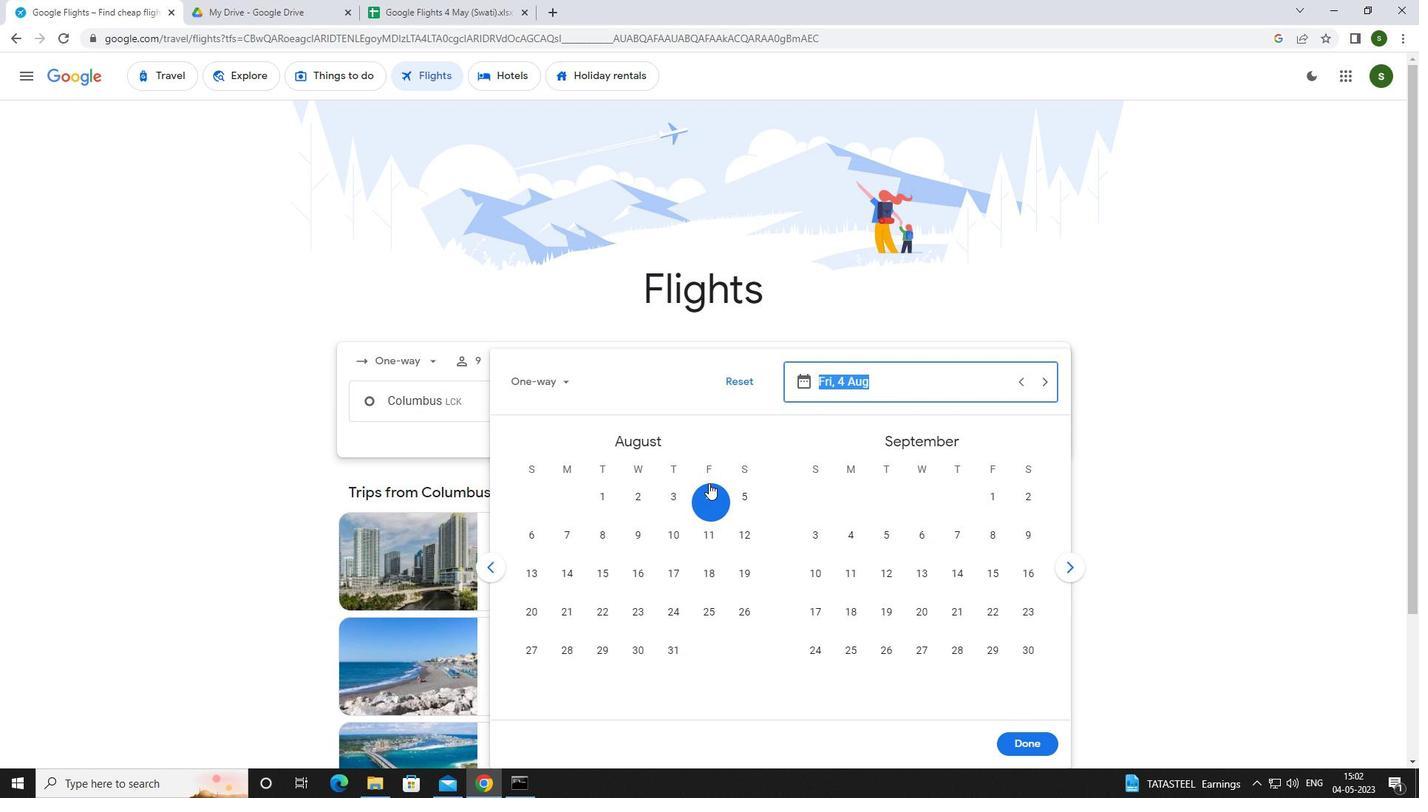 
Action: Mouse pressed left at (706, 495)
Screenshot: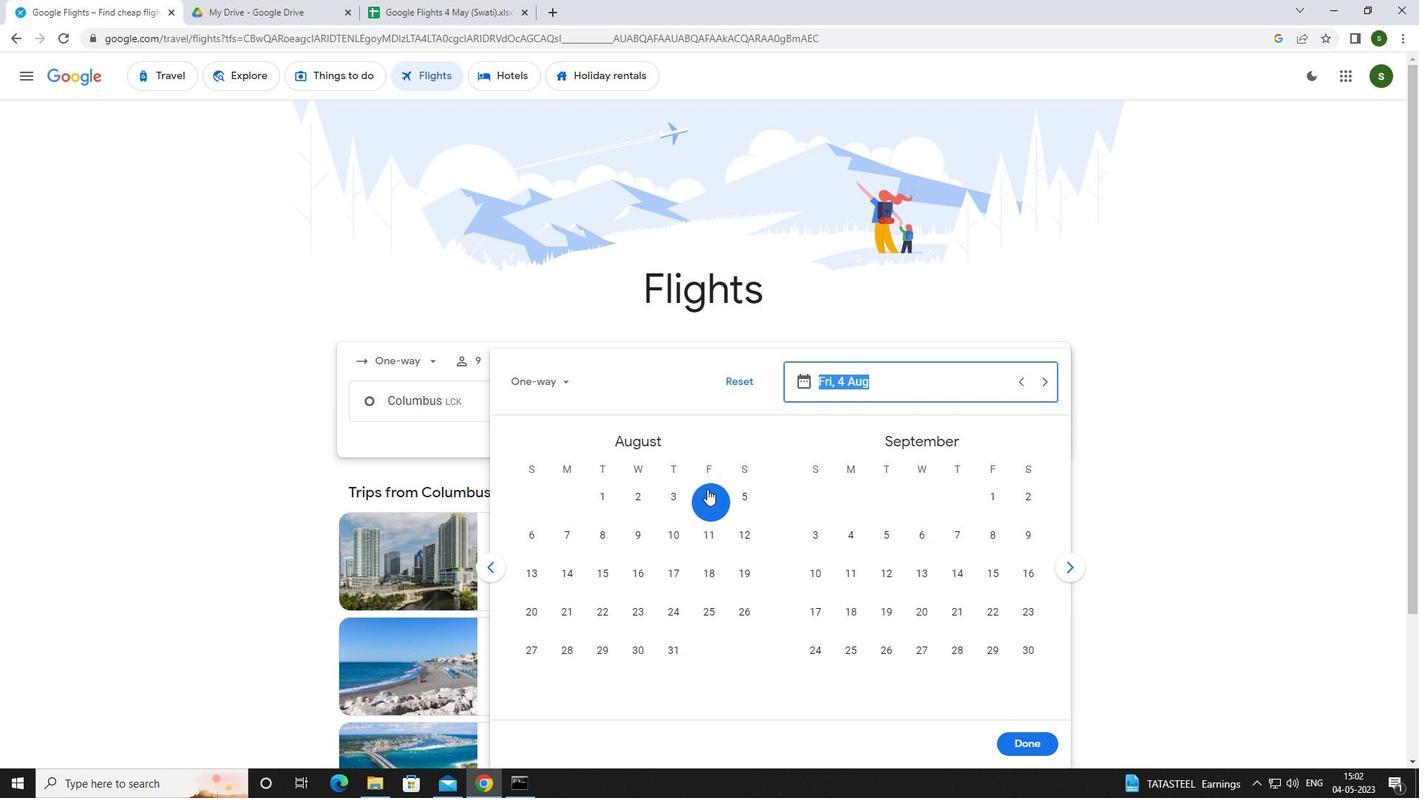 
Action: Mouse moved to (1016, 743)
Screenshot: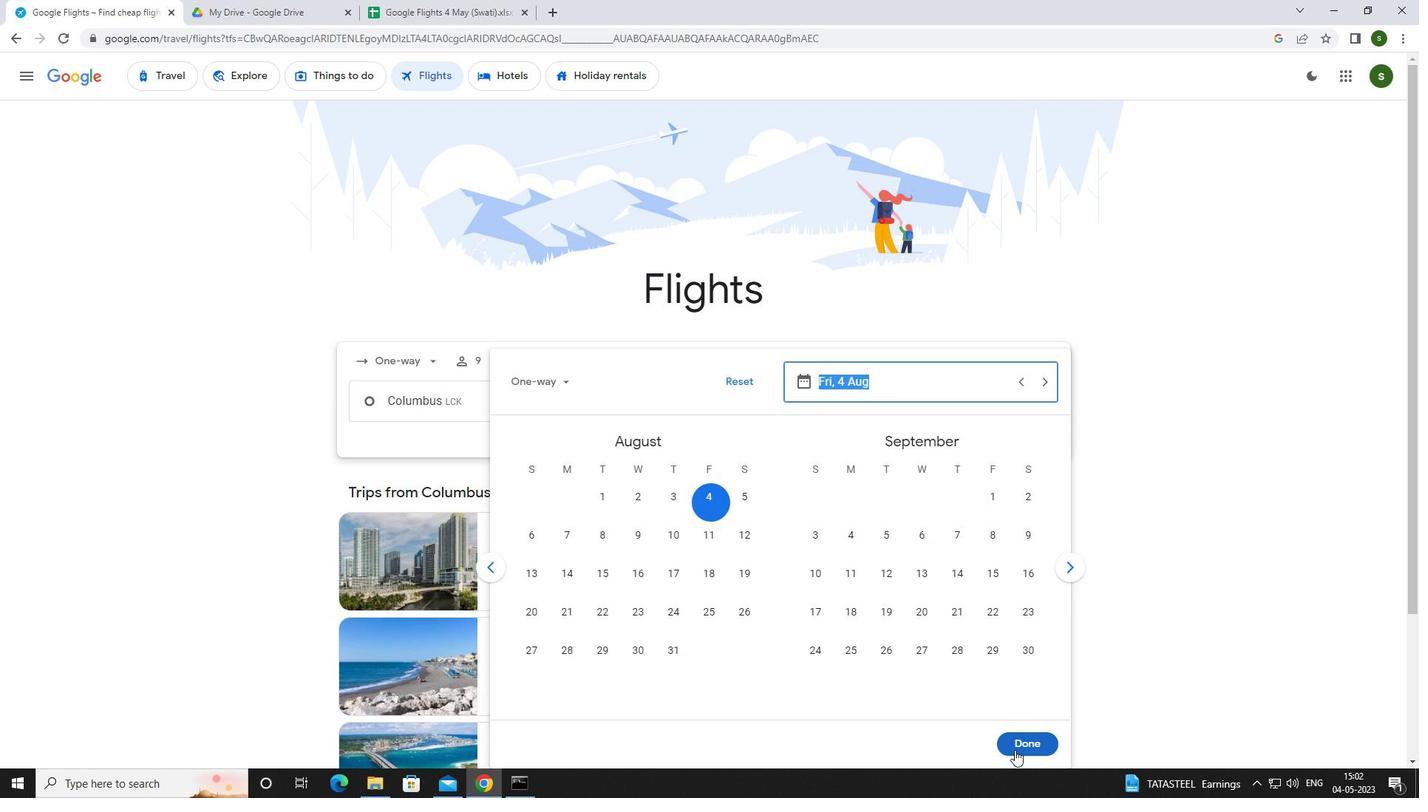 
Action: Mouse pressed left at (1016, 743)
Screenshot: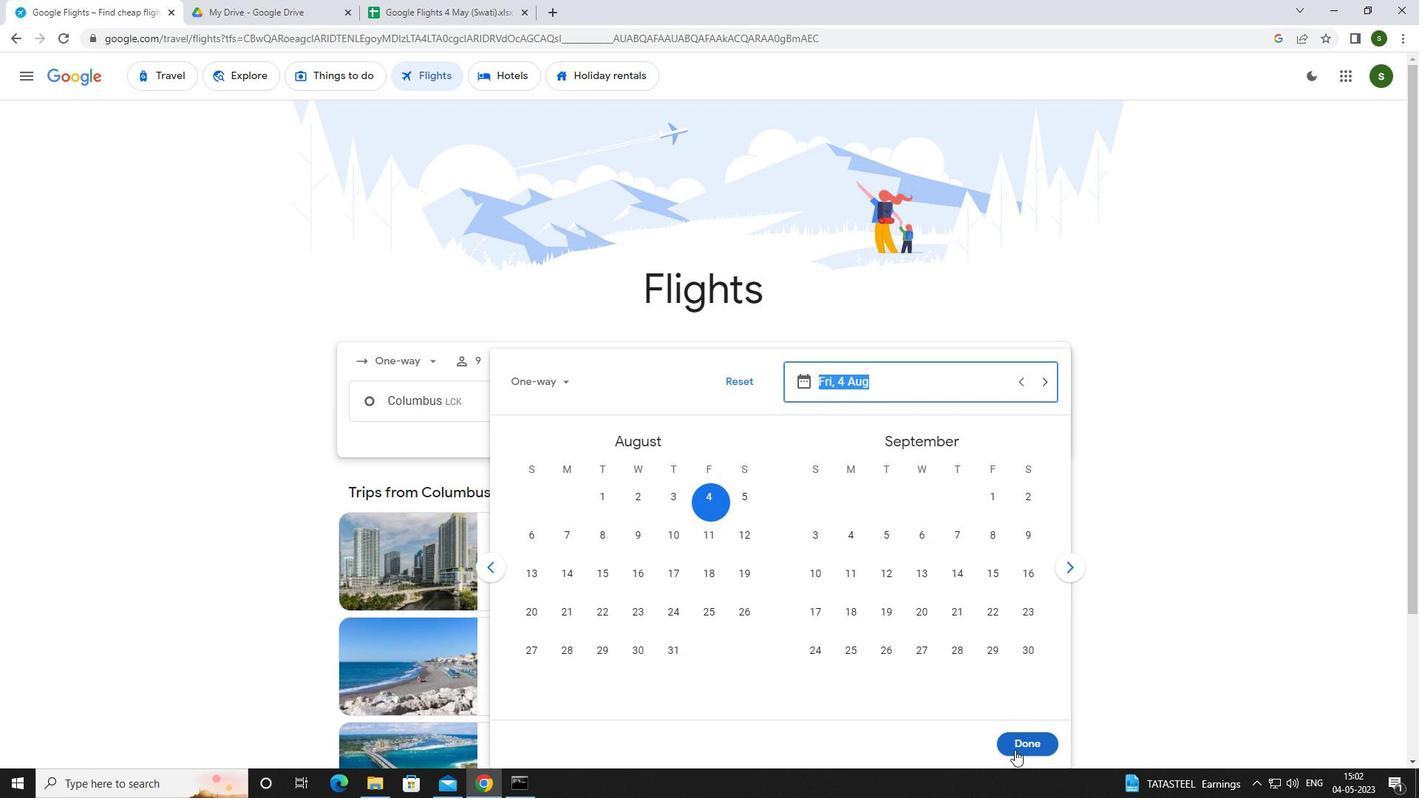 
Action: Mouse moved to (700, 462)
Screenshot: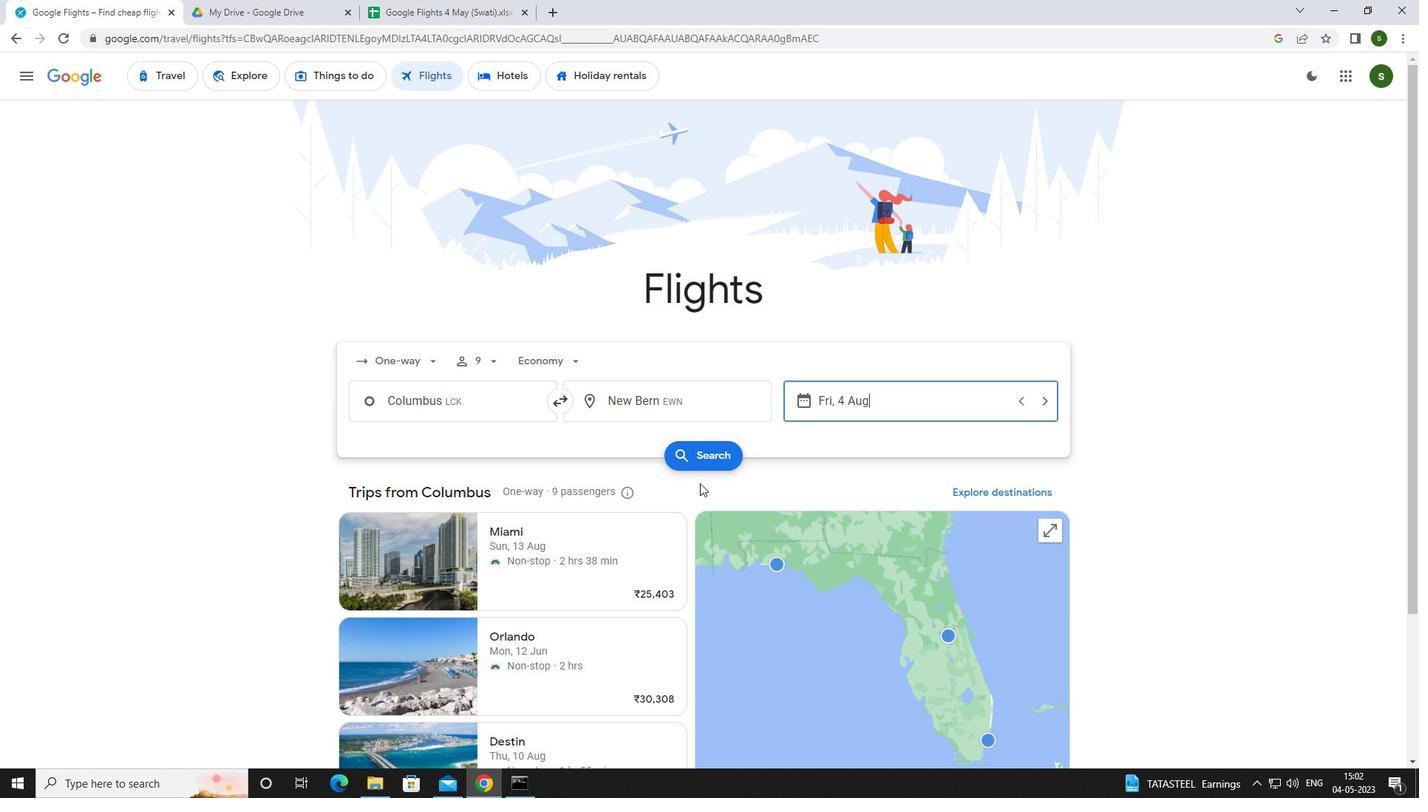 
Action: Mouse pressed left at (700, 462)
Screenshot: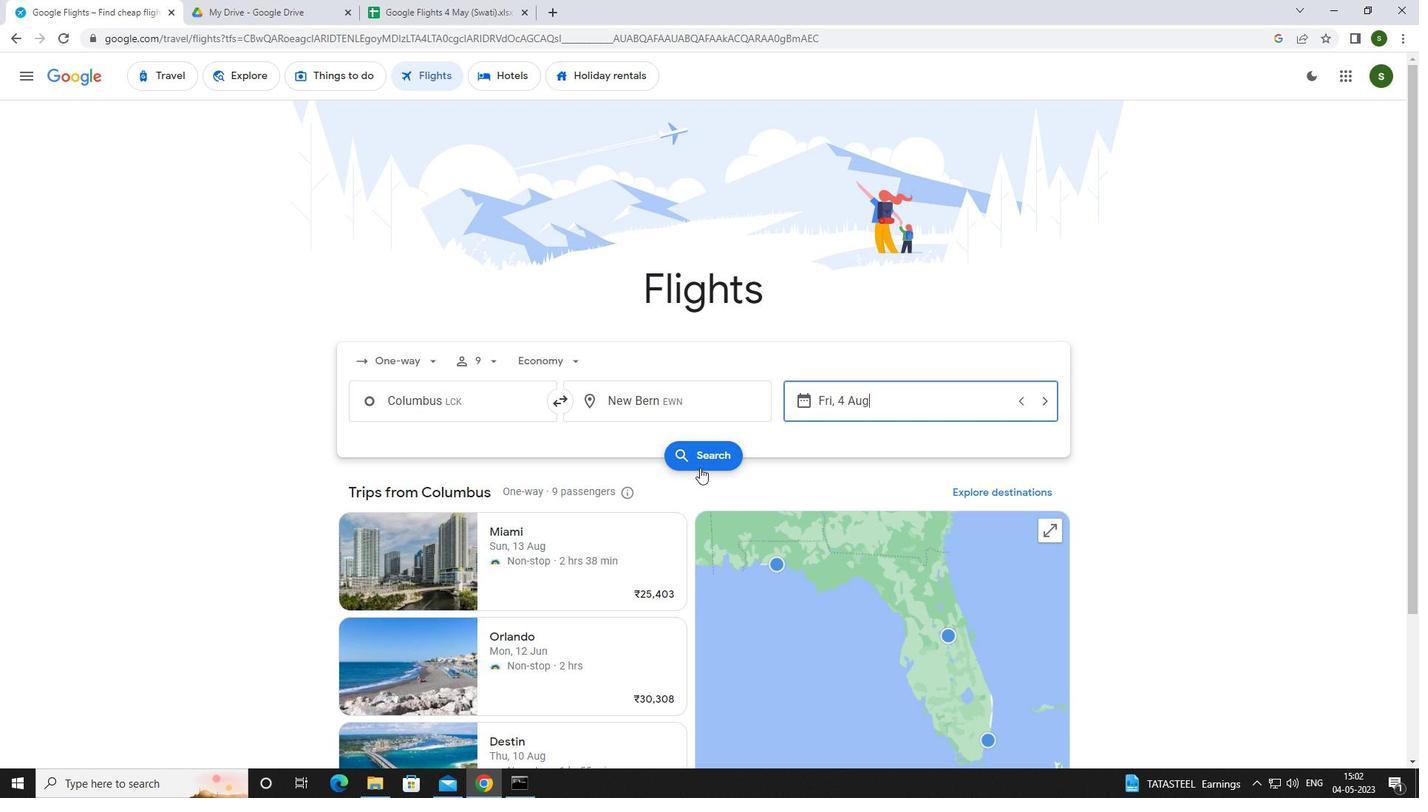 
Action: Mouse moved to (361, 215)
Screenshot: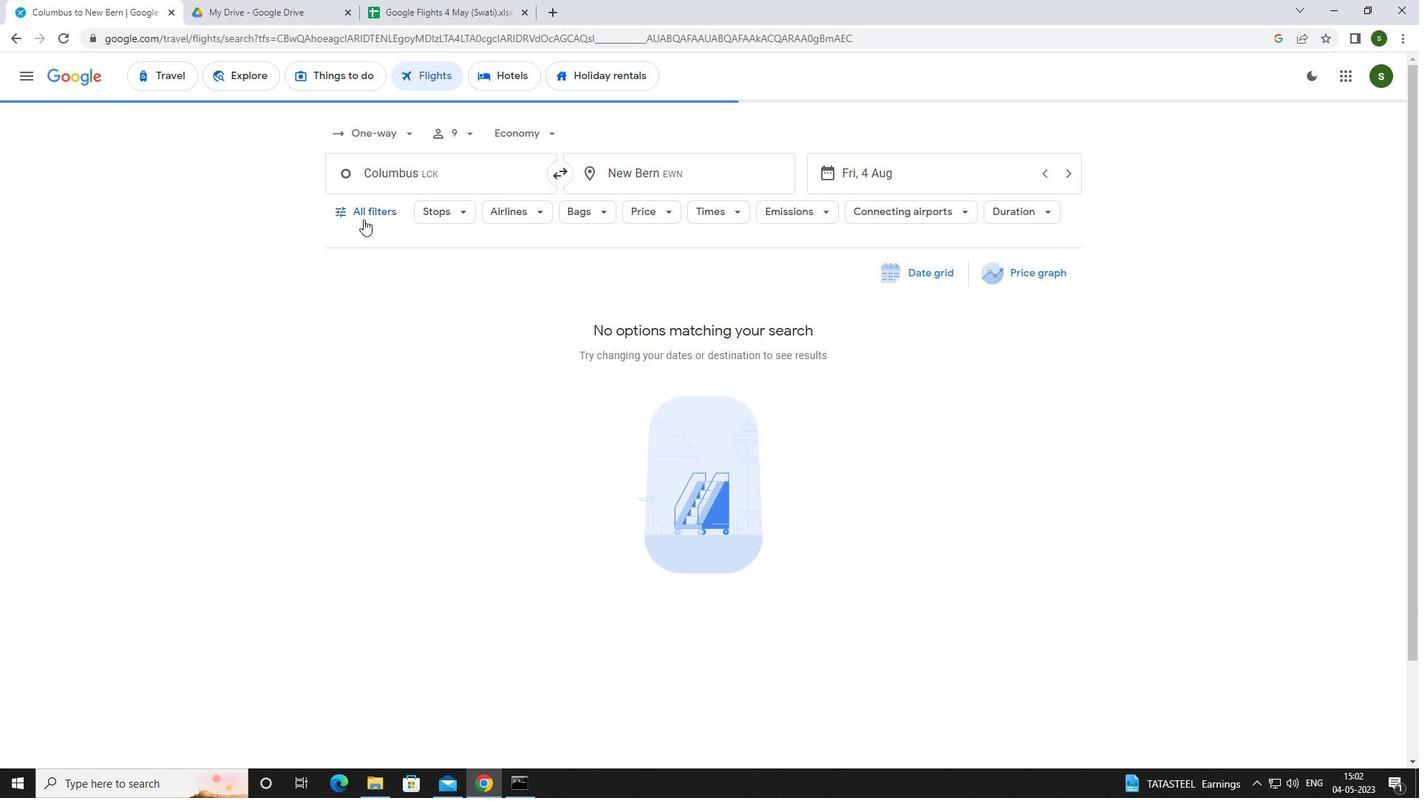
Action: Mouse pressed left at (361, 215)
Screenshot: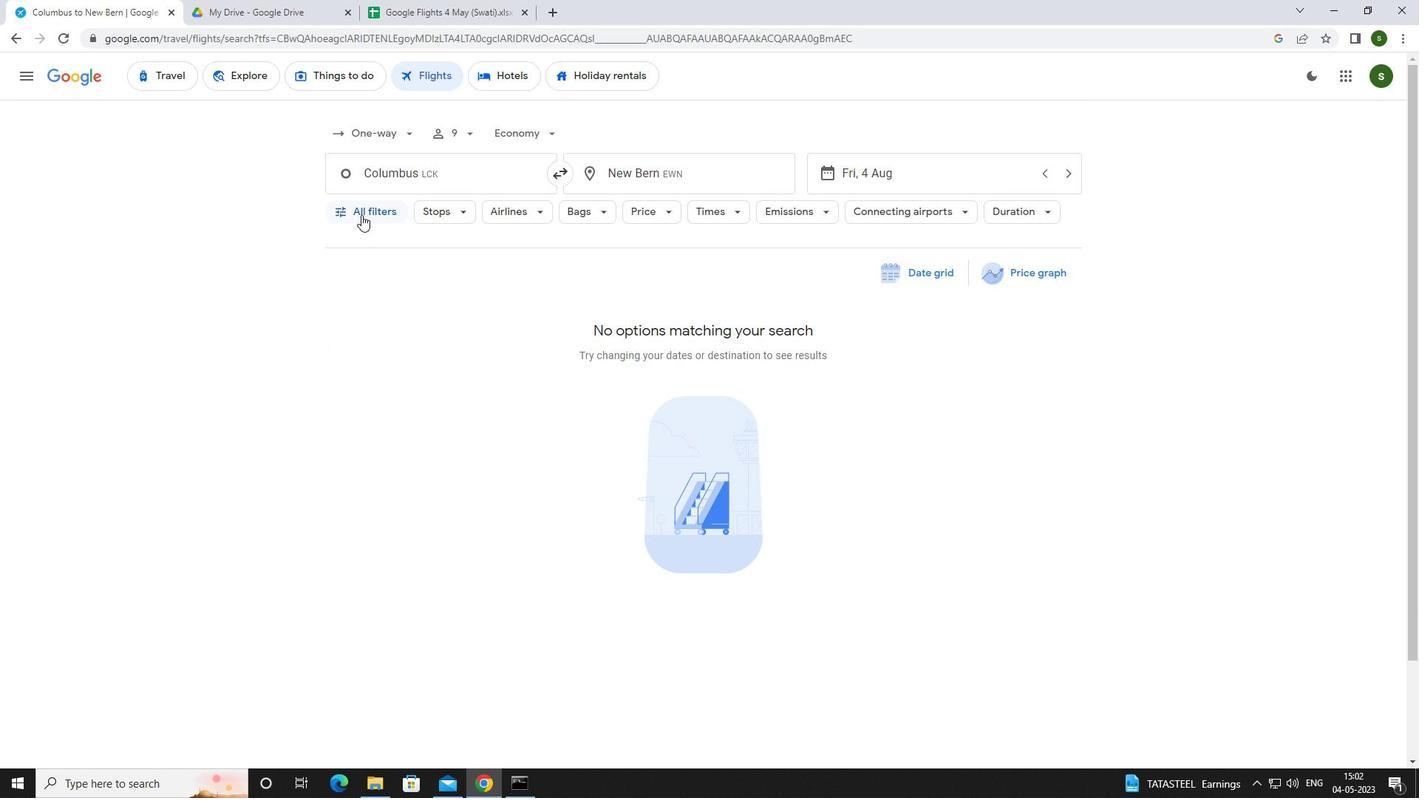 
Action: Mouse moved to (552, 530)
Screenshot: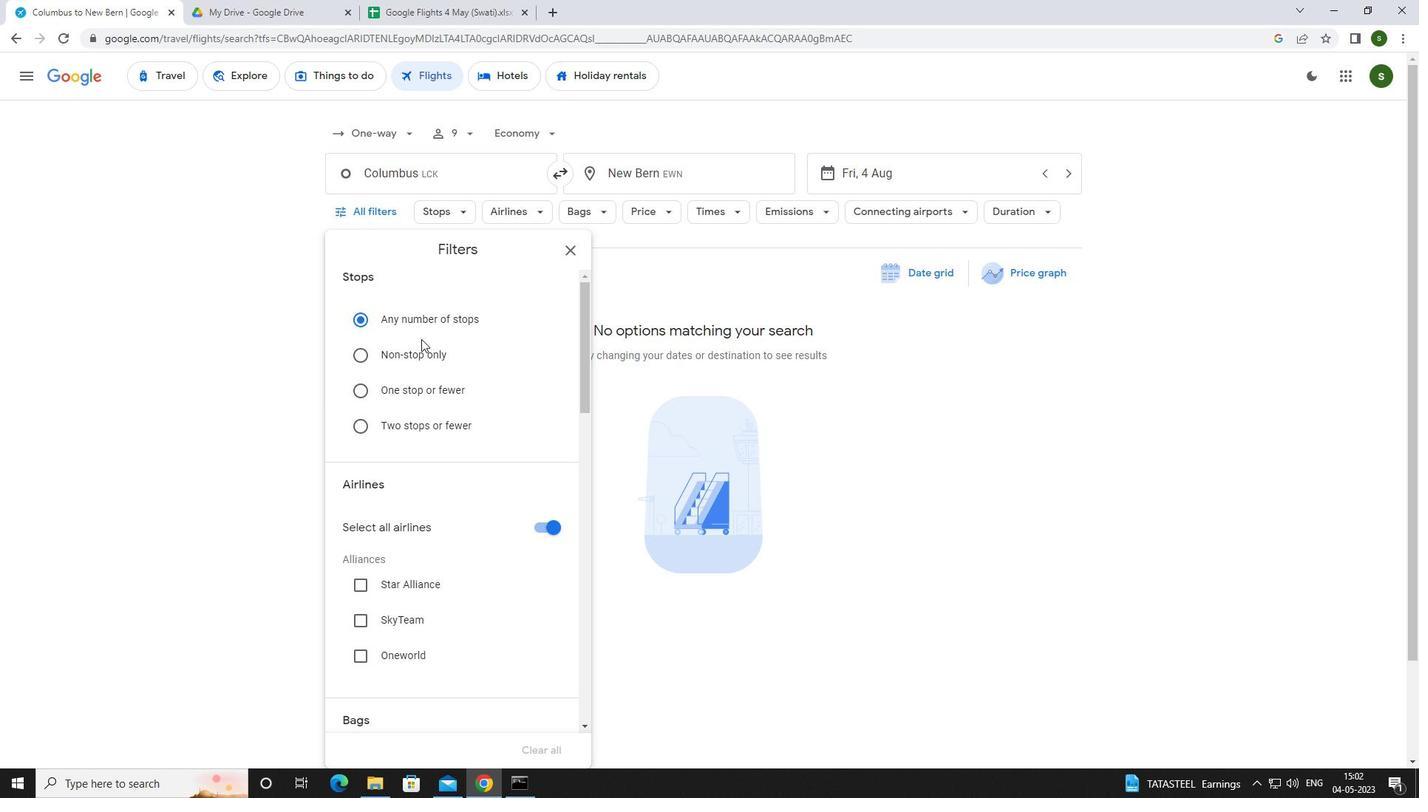 
Action: Mouse pressed left at (552, 530)
Screenshot: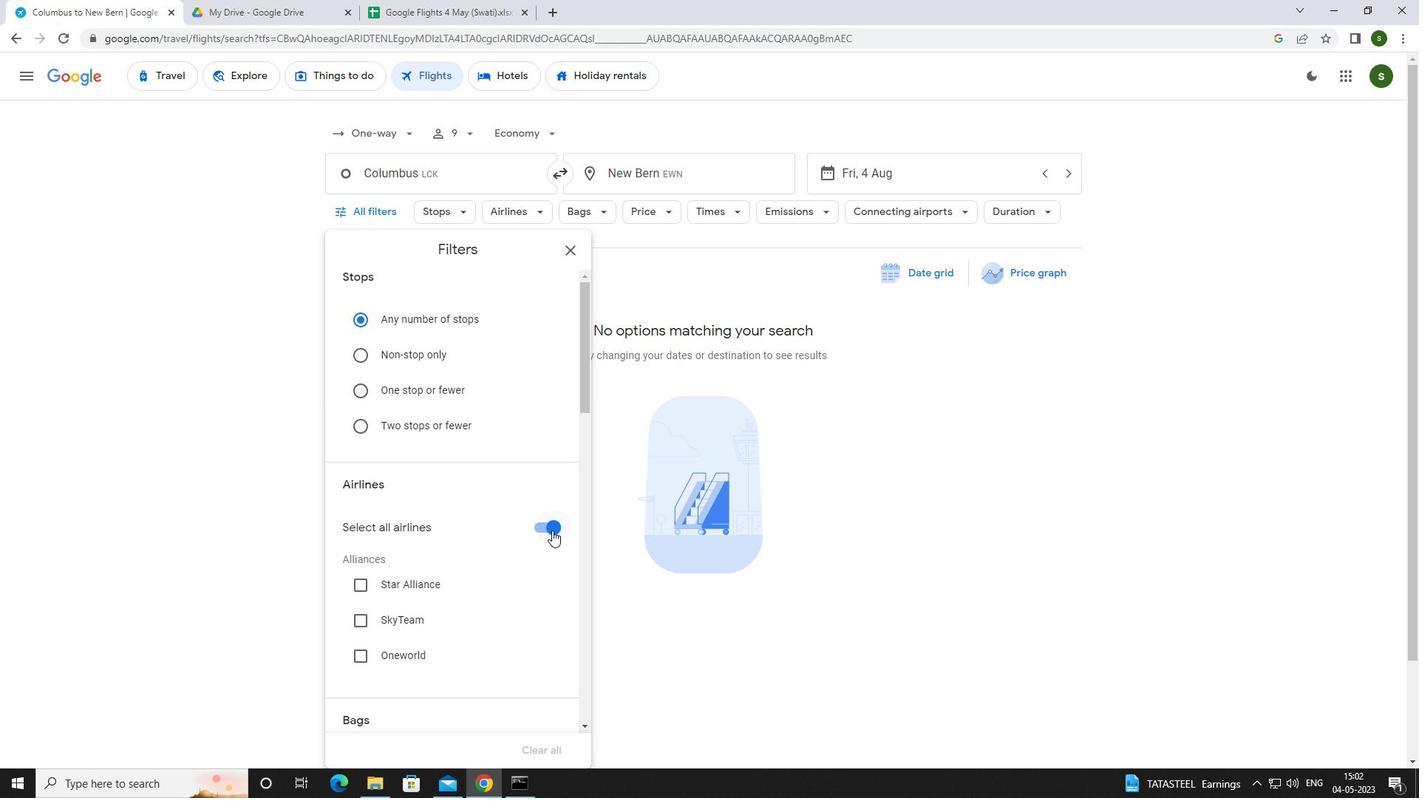 
Action: Mouse moved to (504, 490)
Screenshot: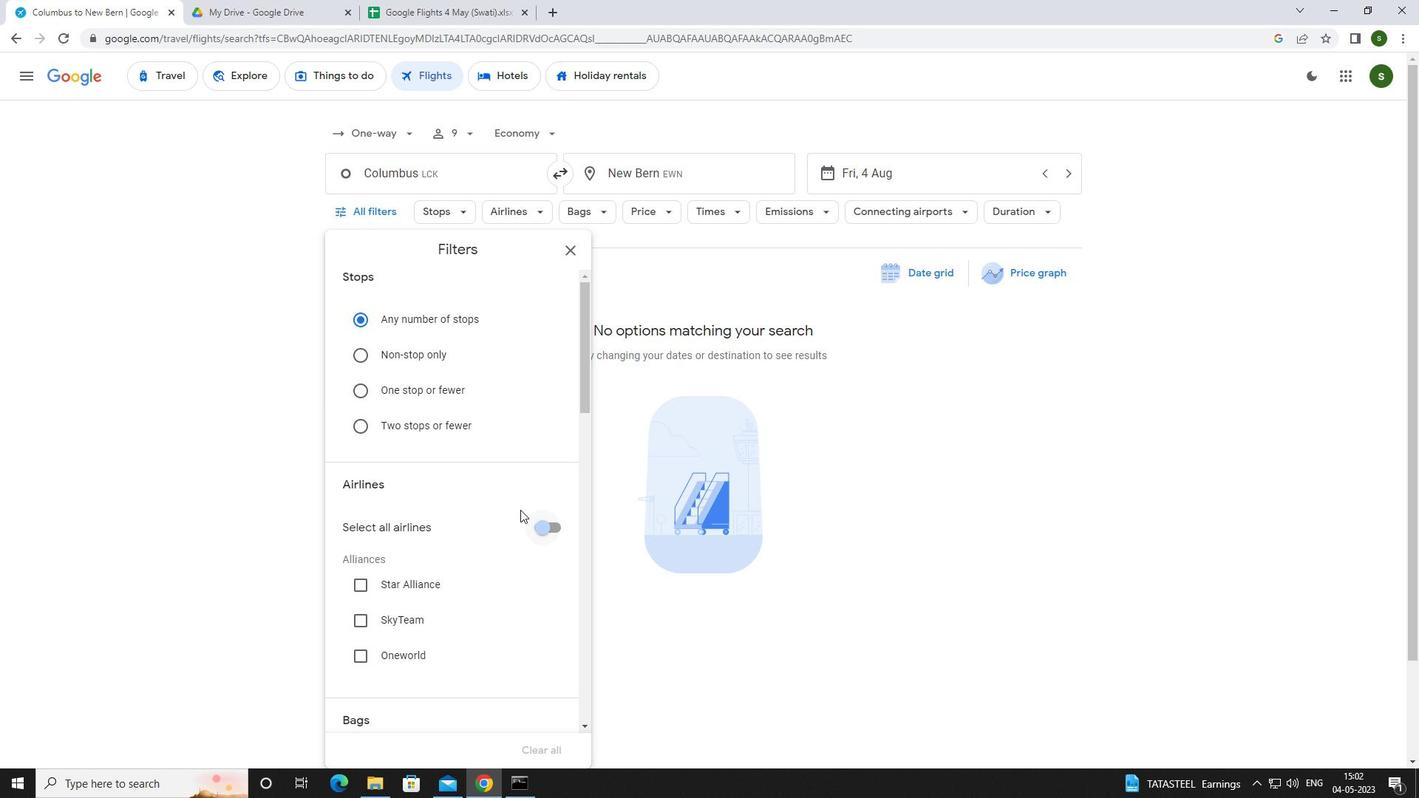 
Action: Mouse scrolled (504, 489) with delta (0, 0)
Screenshot: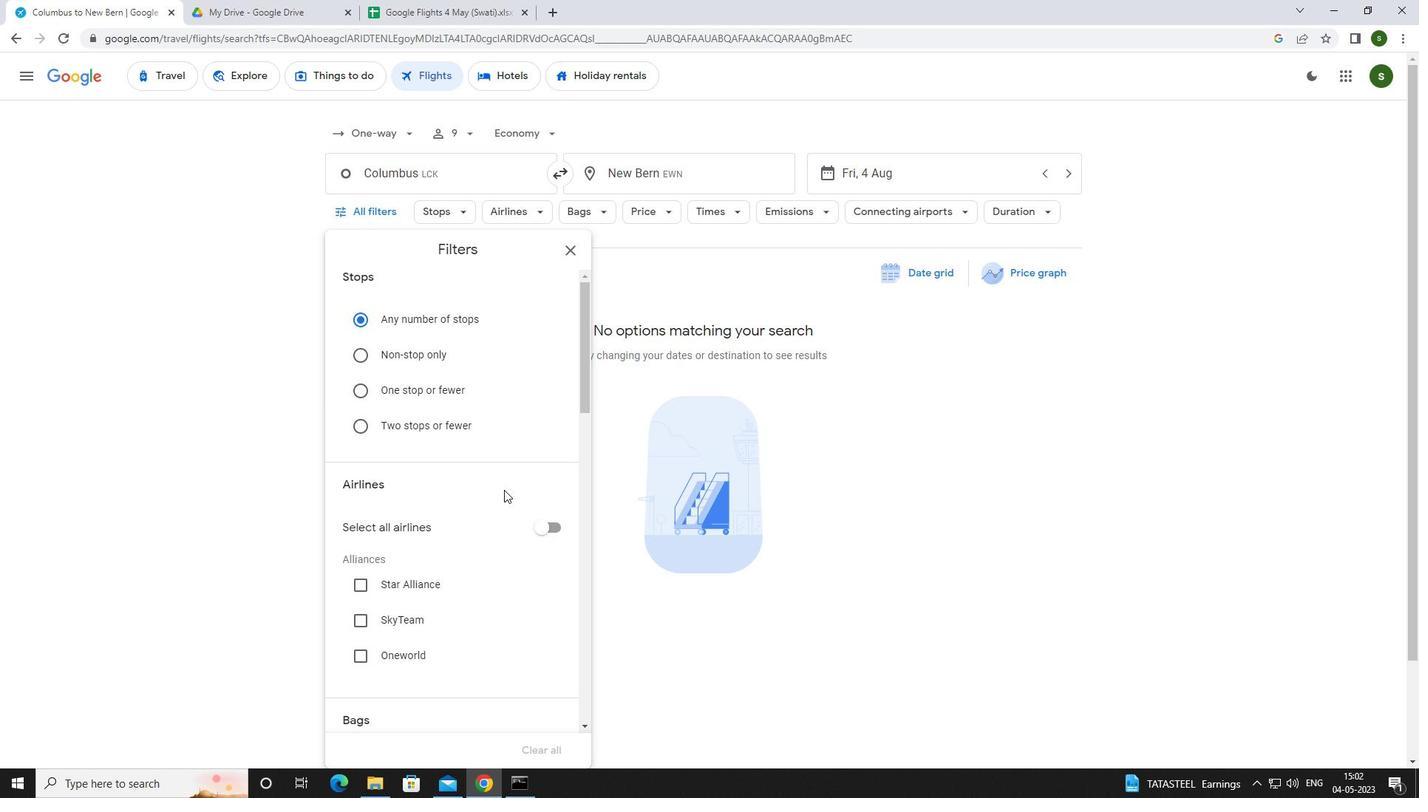 
Action: Mouse scrolled (504, 489) with delta (0, 0)
Screenshot: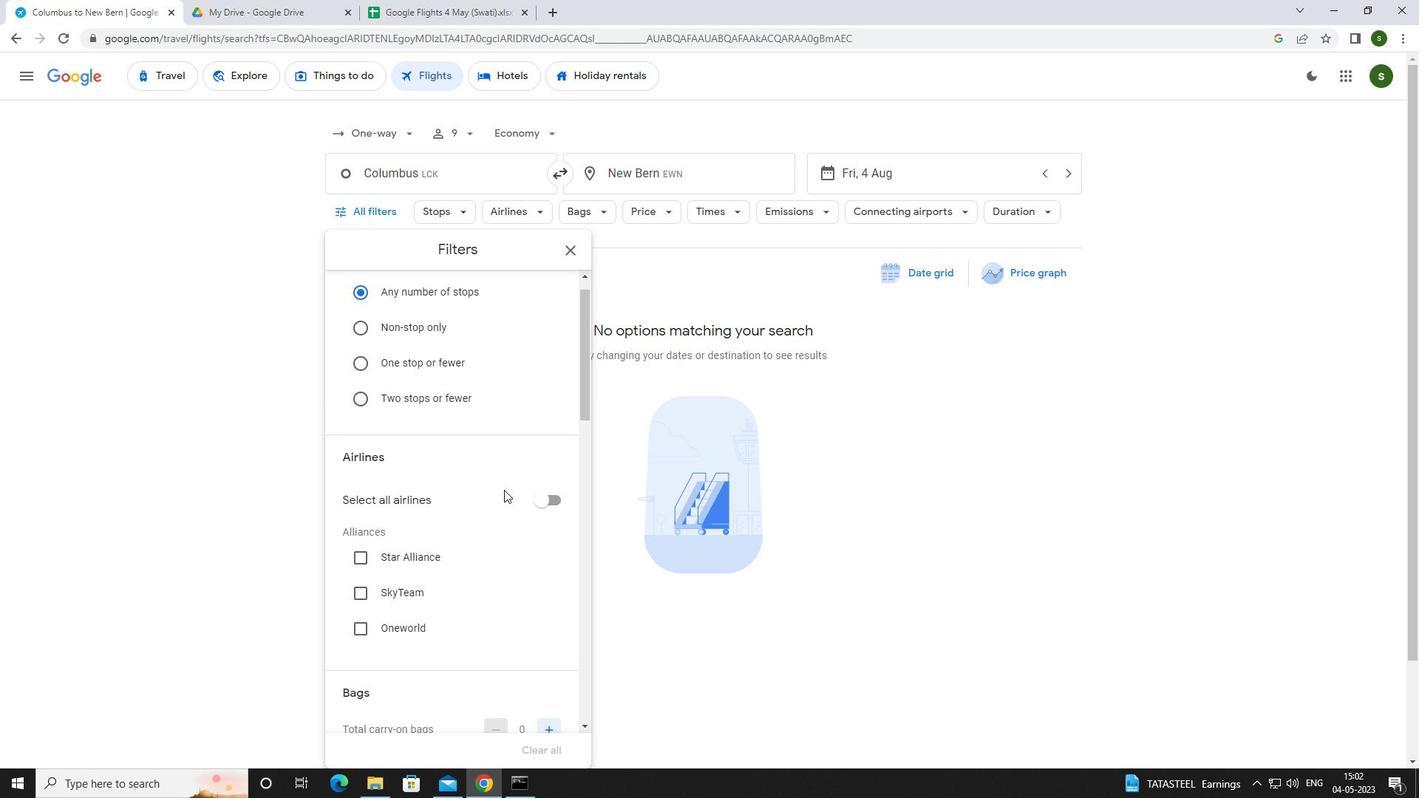 
Action: Mouse scrolled (504, 489) with delta (0, 0)
Screenshot: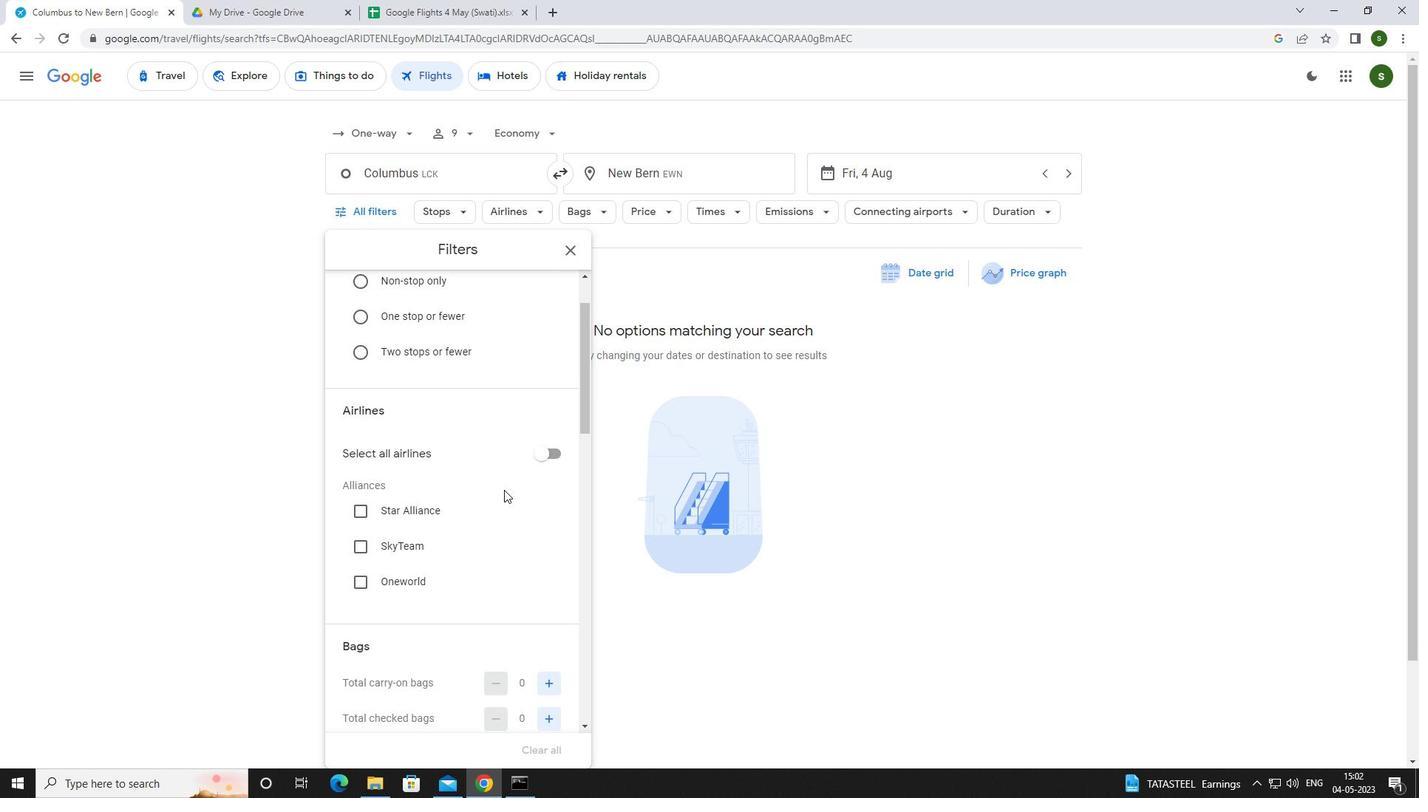 
Action: Mouse moved to (550, 533)
Screenshot: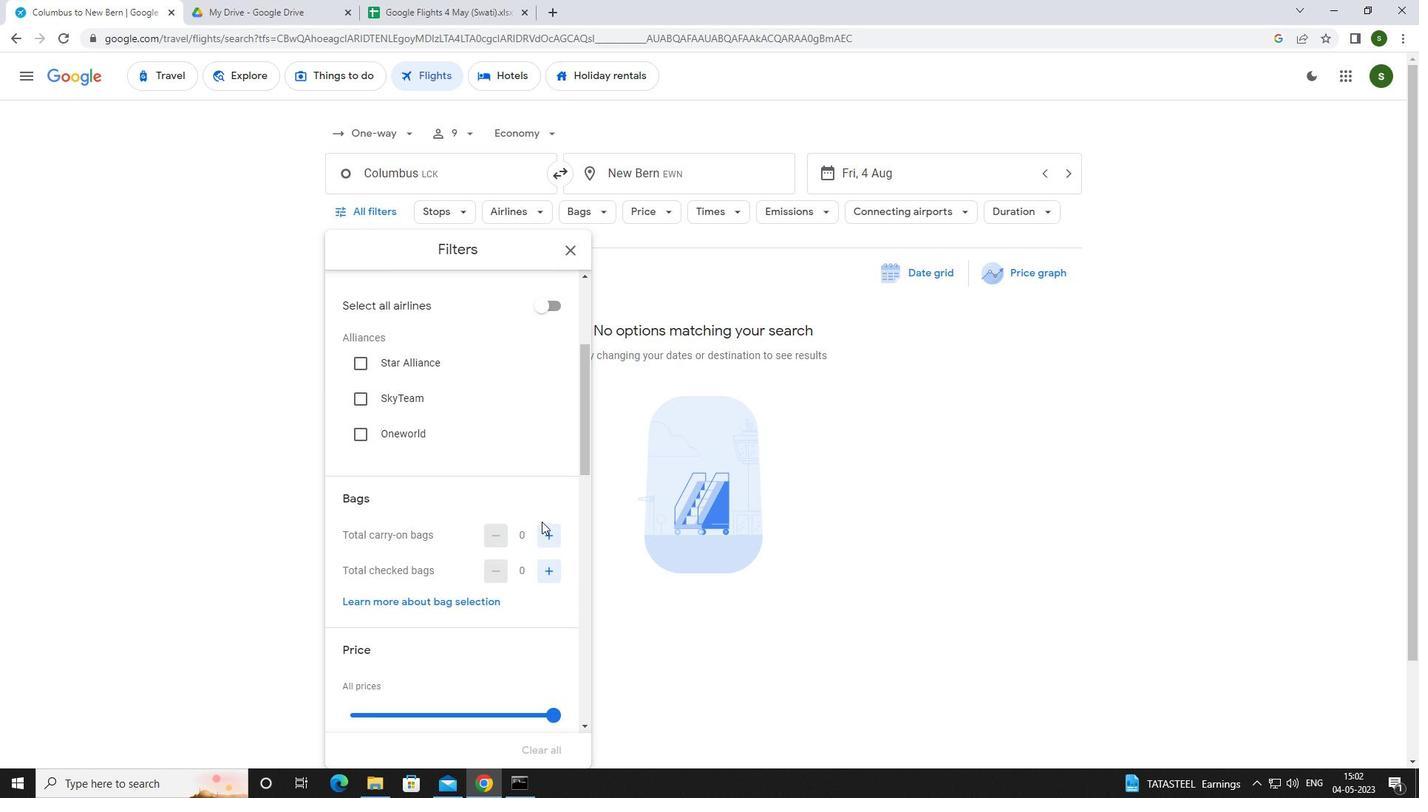 
Action: Mouse pressed left at (550, 533)
Screenshot: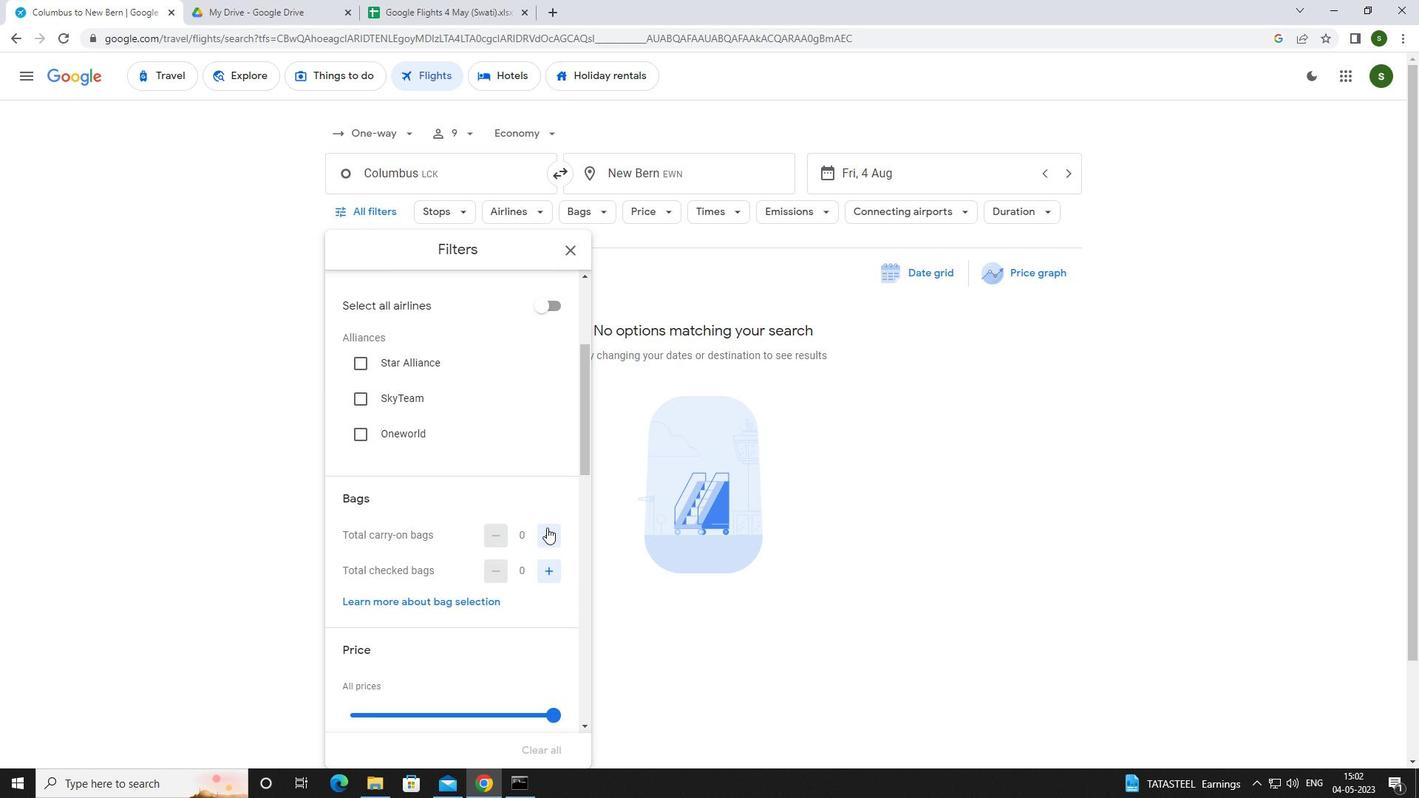 
Action: Mouse scrolled (550, 532) with delta (0, 0)
Screenshot: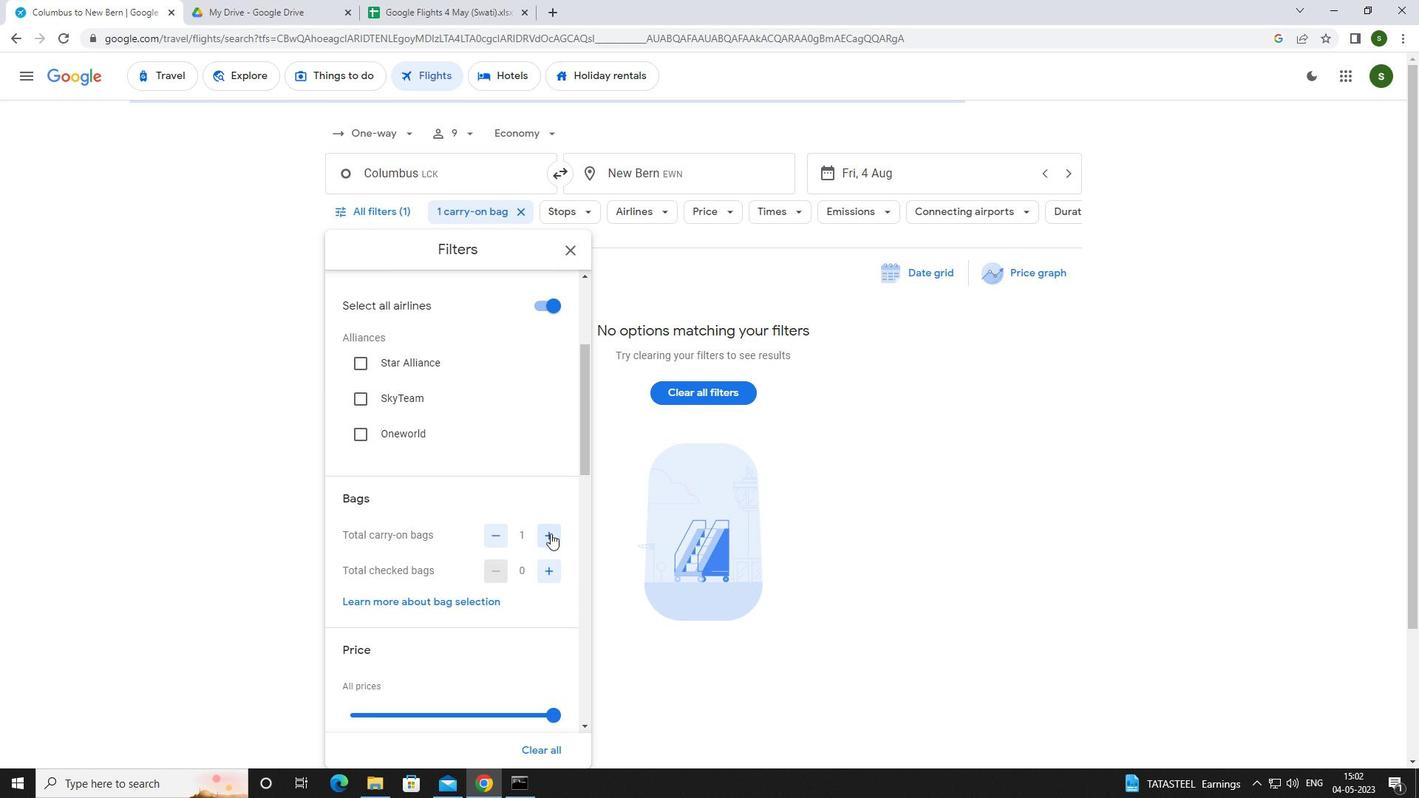 
Action: Mouse scrolled (550, 532) with delta (0, 0)
Screenshot: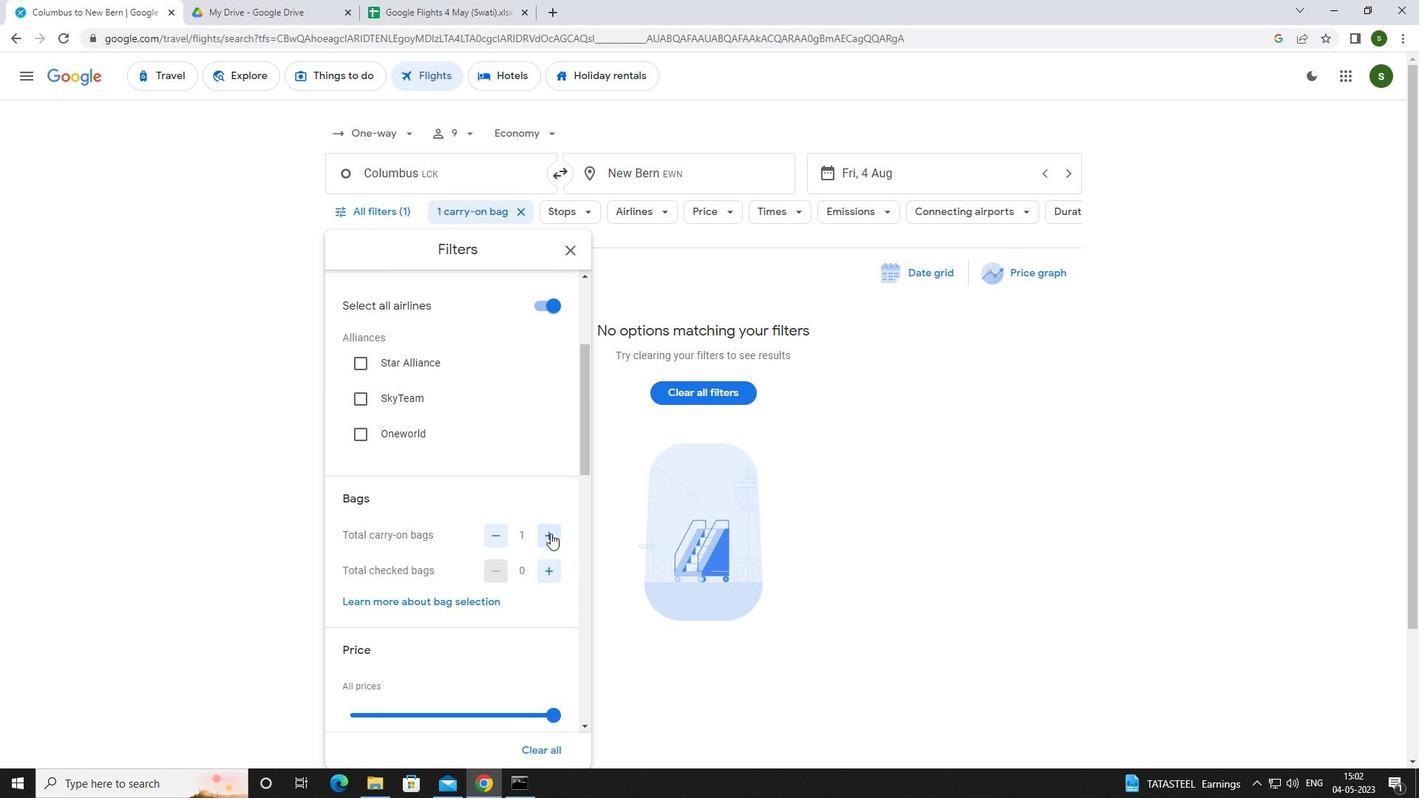 
Action: Mouse scrolled (550, 532) with delta (0, 0)
Screenshot: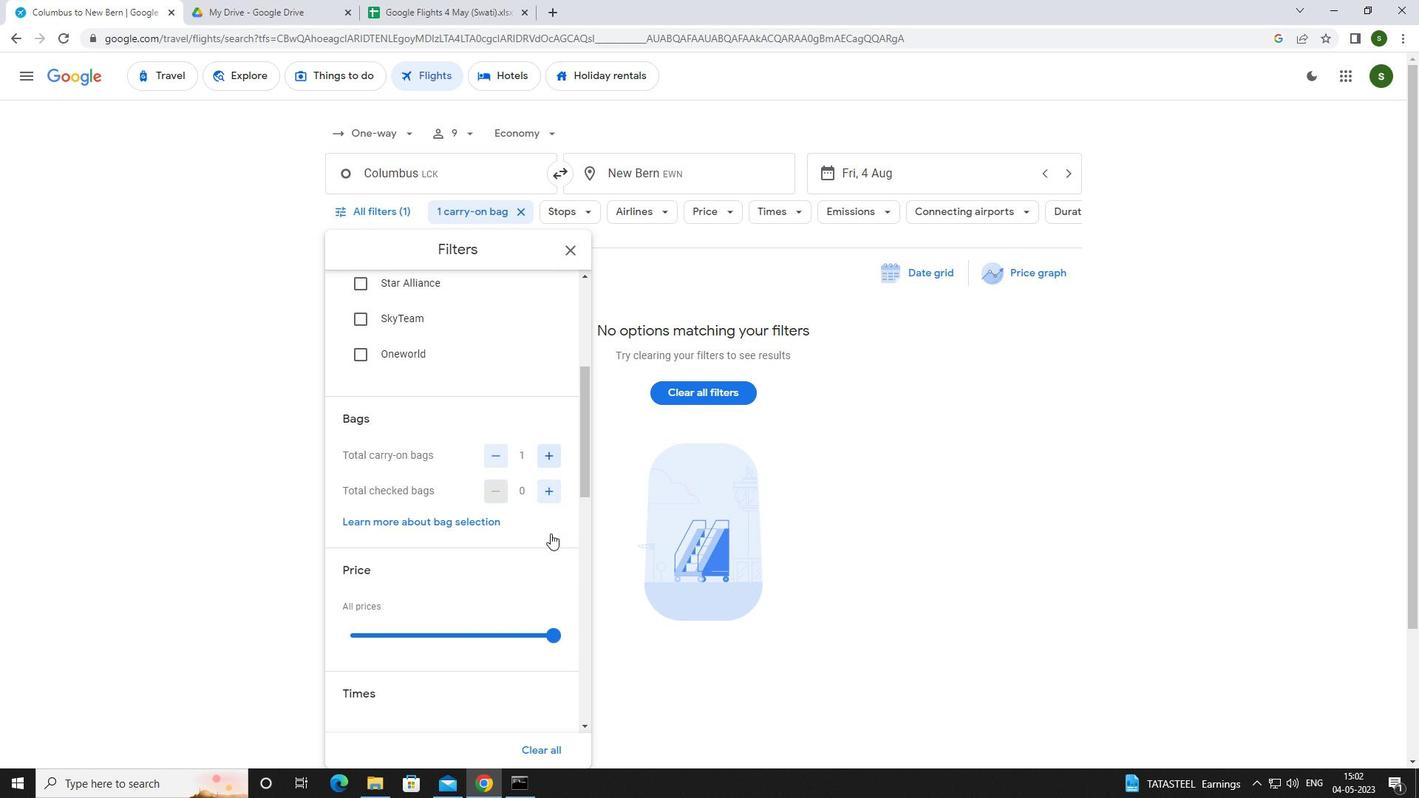 
Action: Mouse moved to (548, 490)
Screenshot: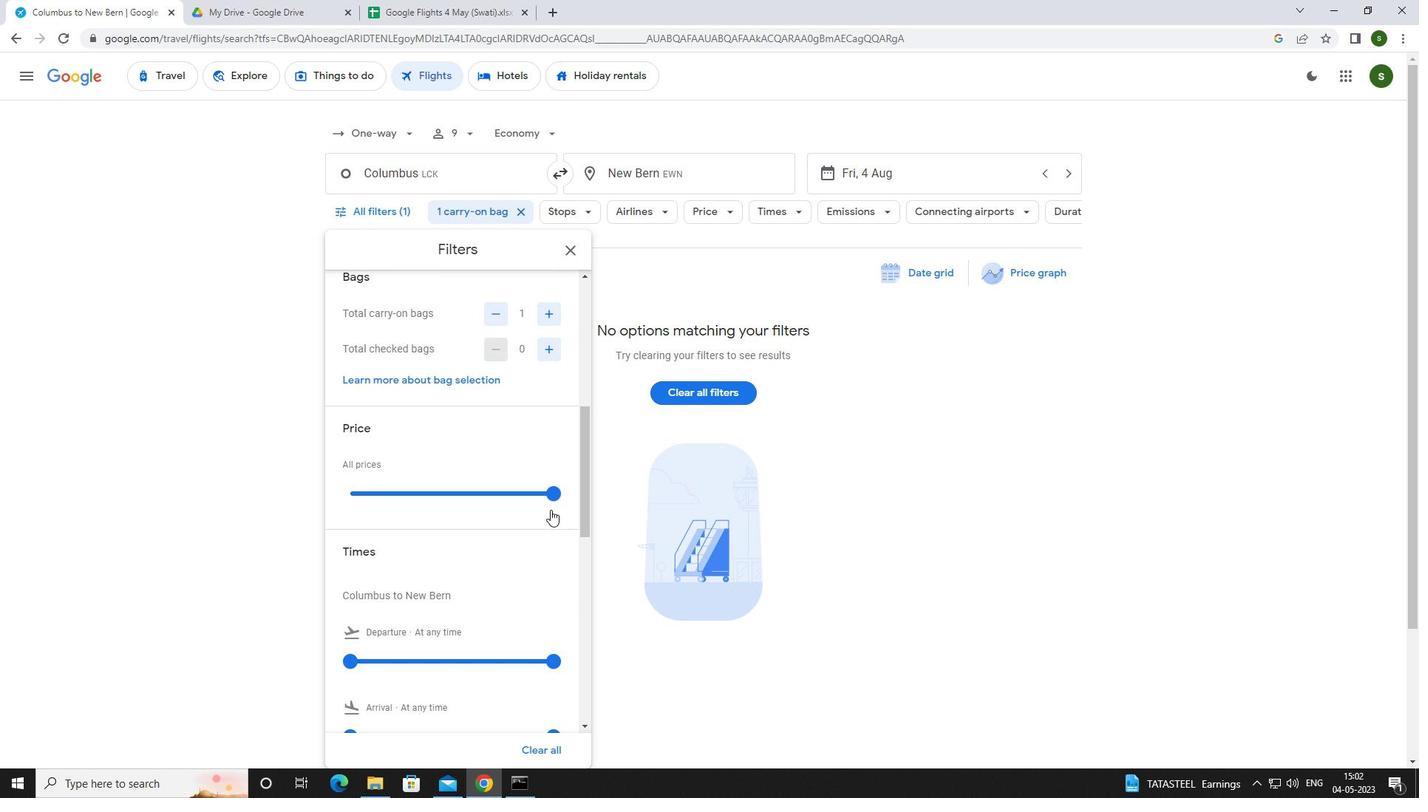 
Action: Mouse pressed left at (548, 490)
Screenshot: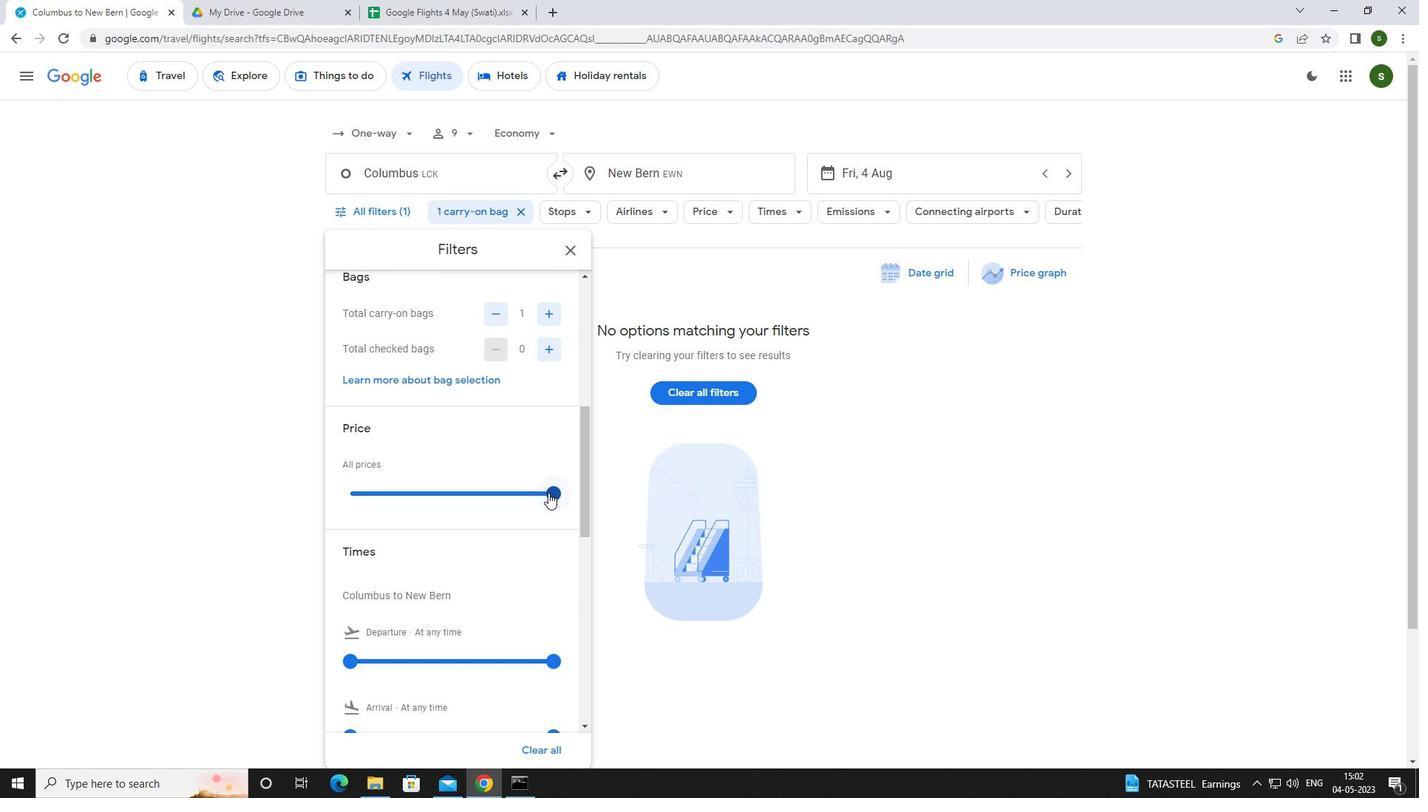 
Action: Mouse scrolled (548, 490) with delta (0, 0)
Screenshot: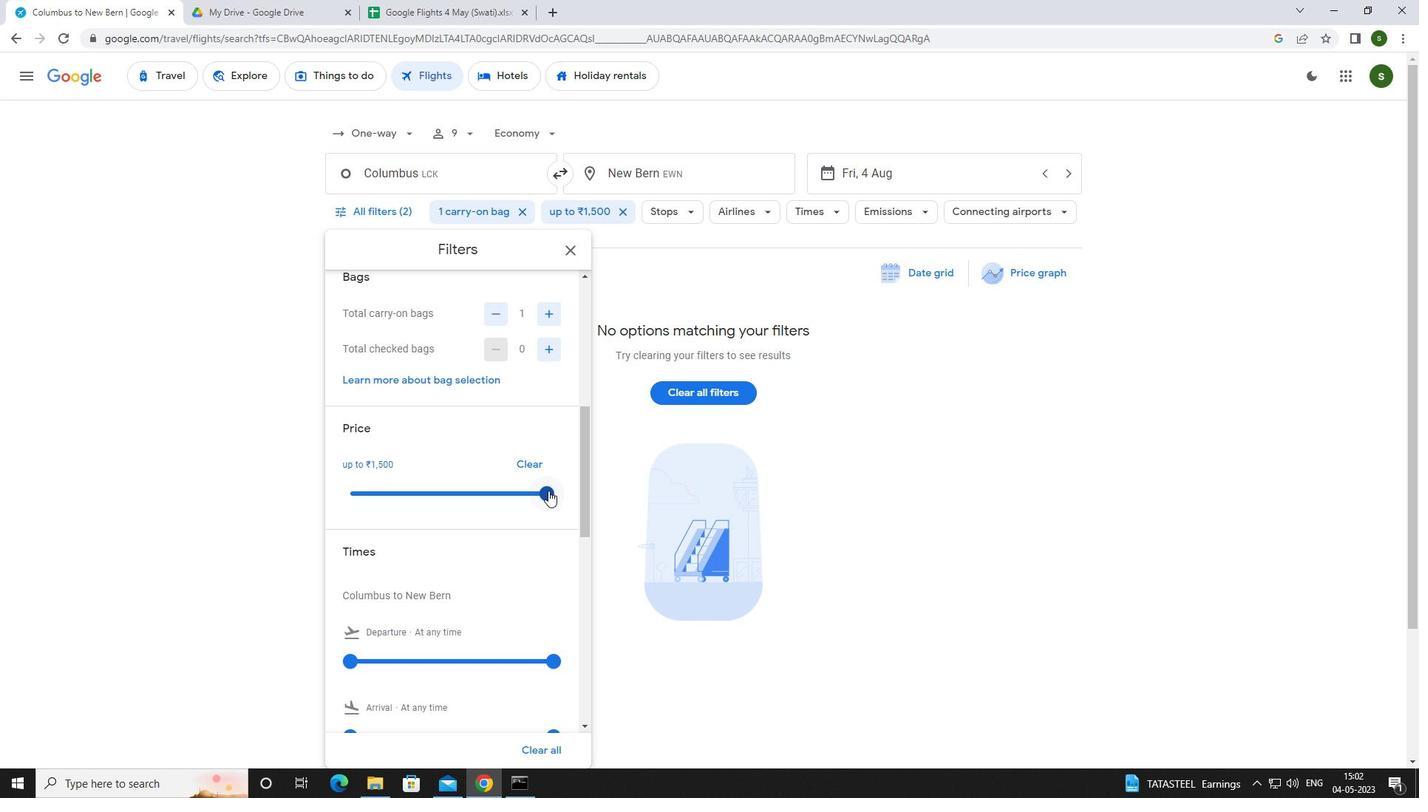 
Action: Mouse moved to (352, 587)
Screenshot: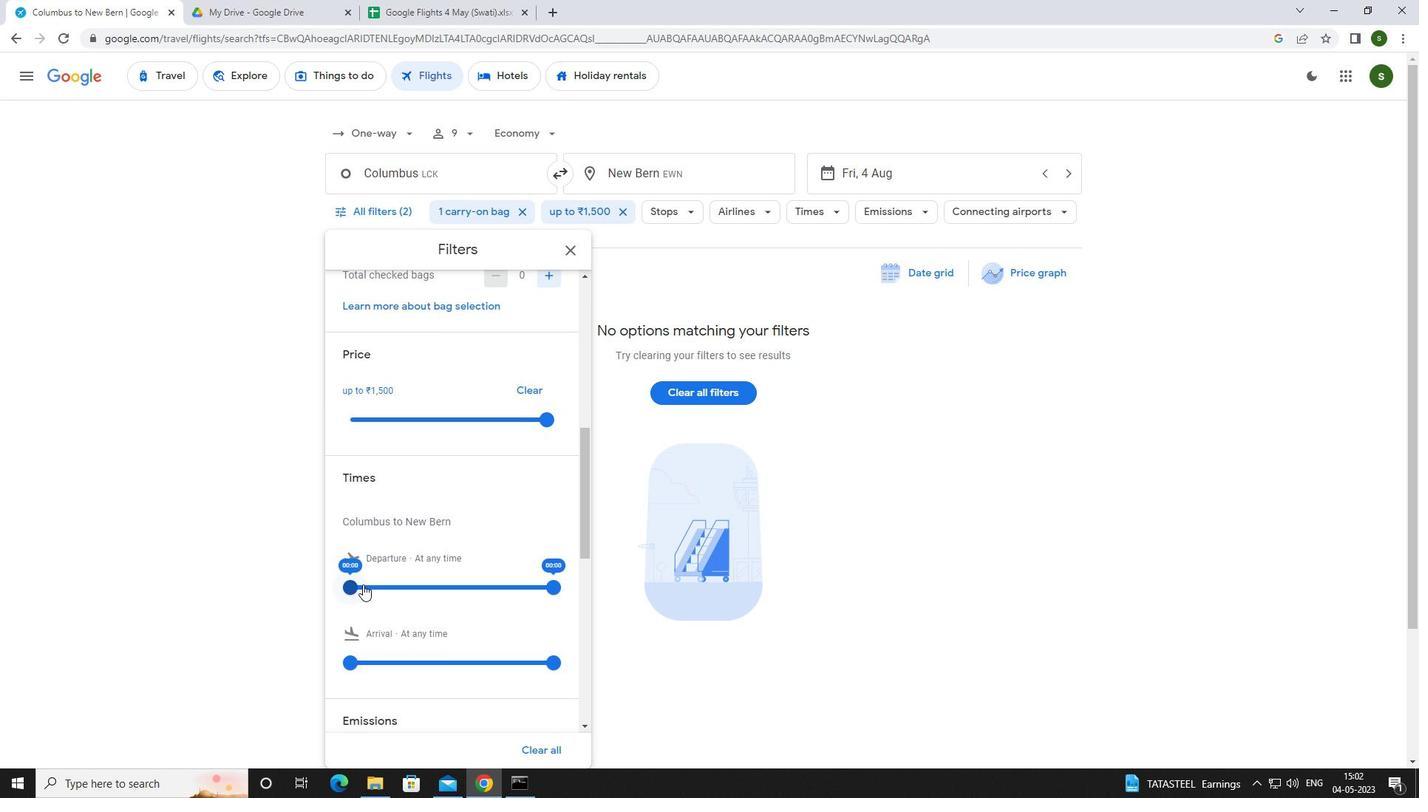 
Action: Mouse pressed left at (352, 587)
Screenshot: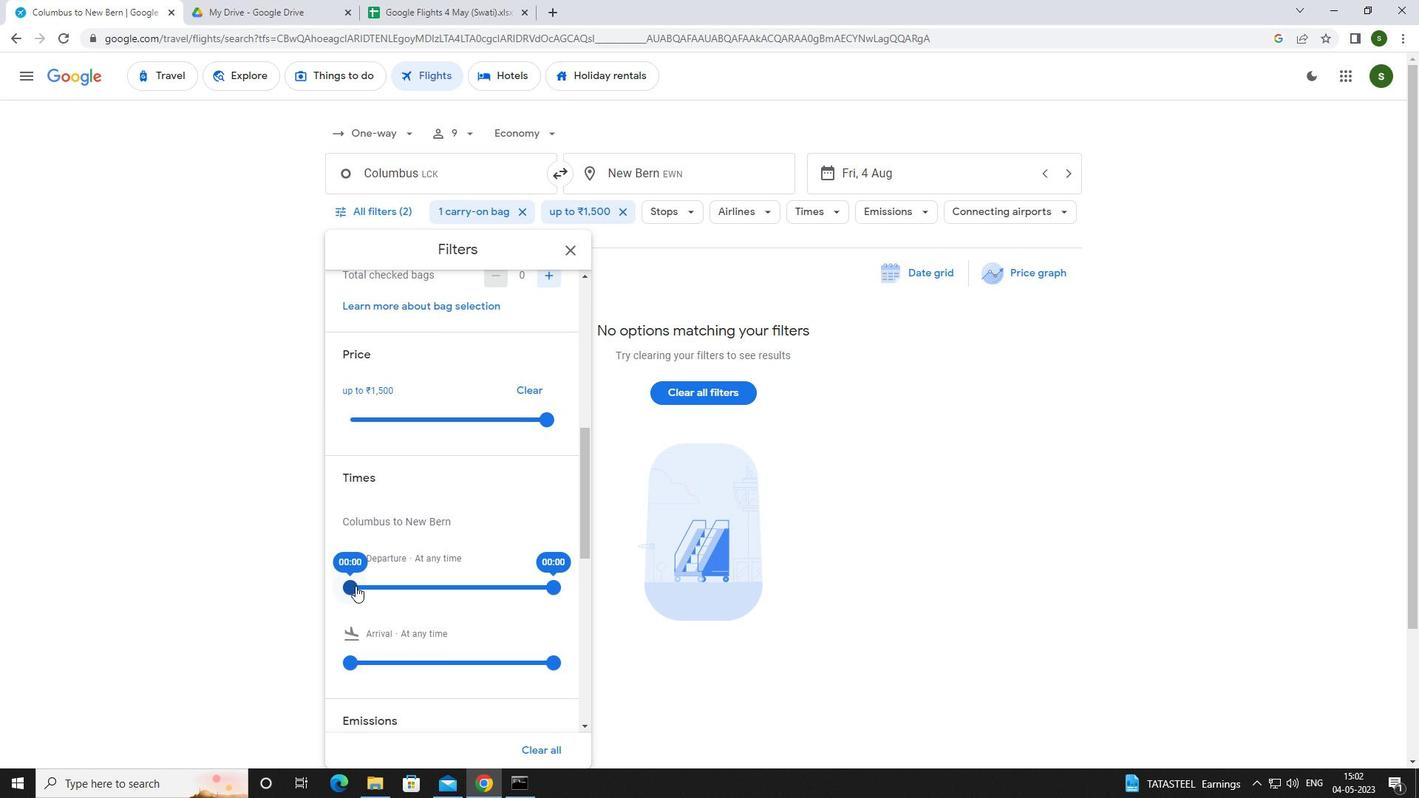 
Action: Mouse moved to (940, 550)
Screenshot: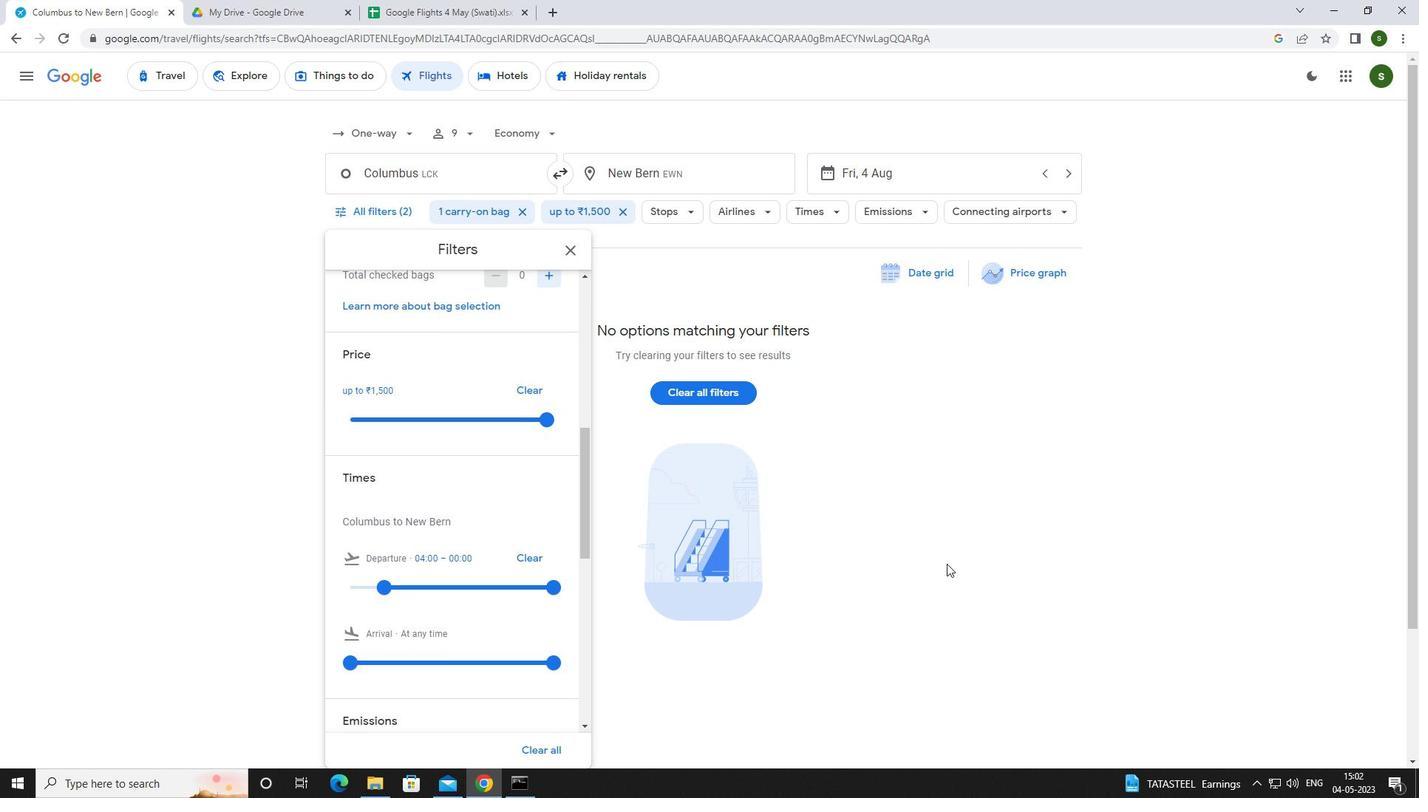 
Action: Mouse pressed left at (940, 550)
Screenshot: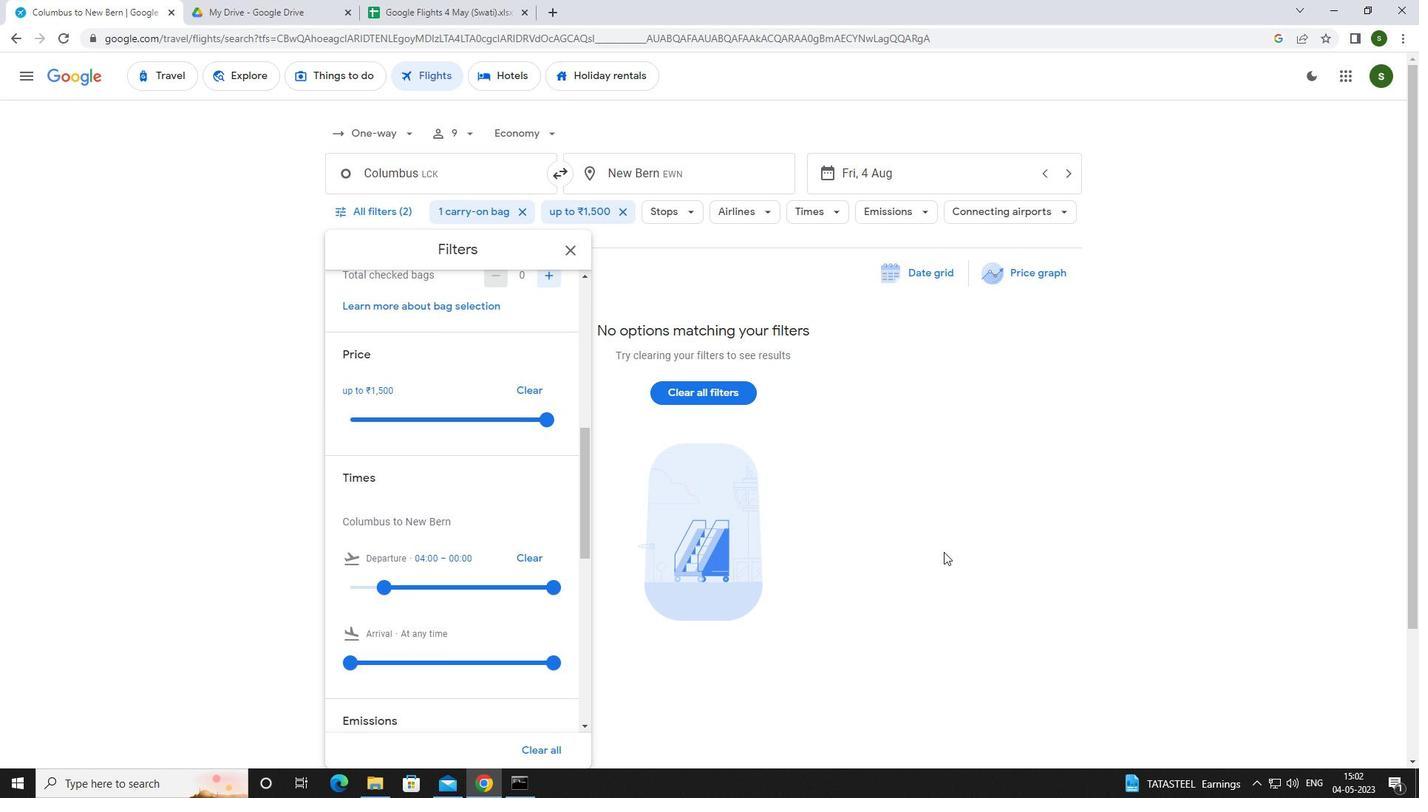 
